 Task: Notify me of failed workflows on repositories set up with GitHub Actions.
Action: Mouse moved to (1206, 111)
Screenshot: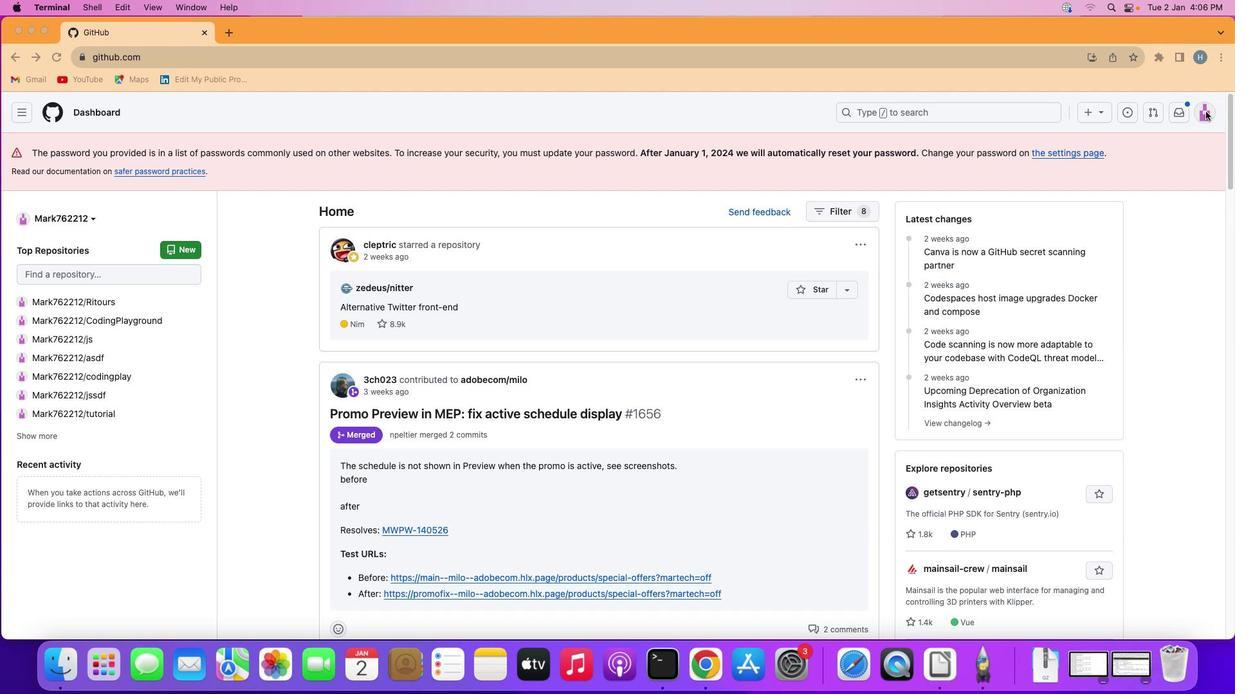 
Action: Mouse pressed left at (1206, 111)
Screenshot: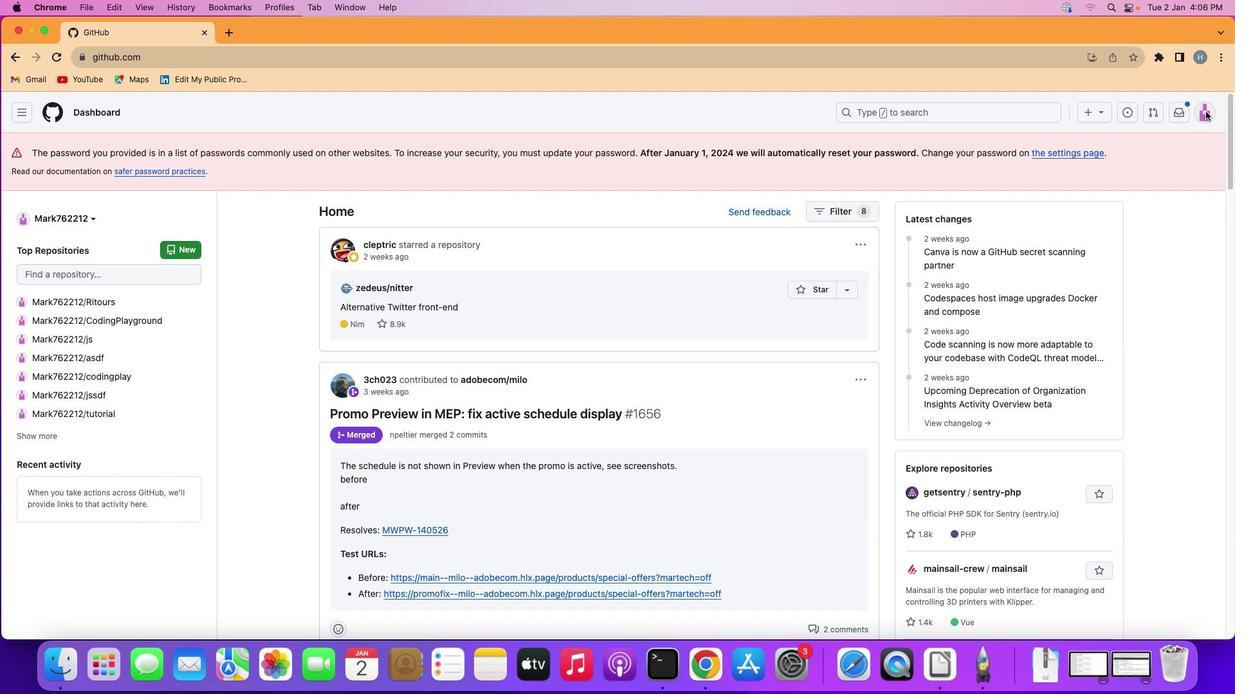 
Action: Mouse moved to (1205, 111)
Screenshot: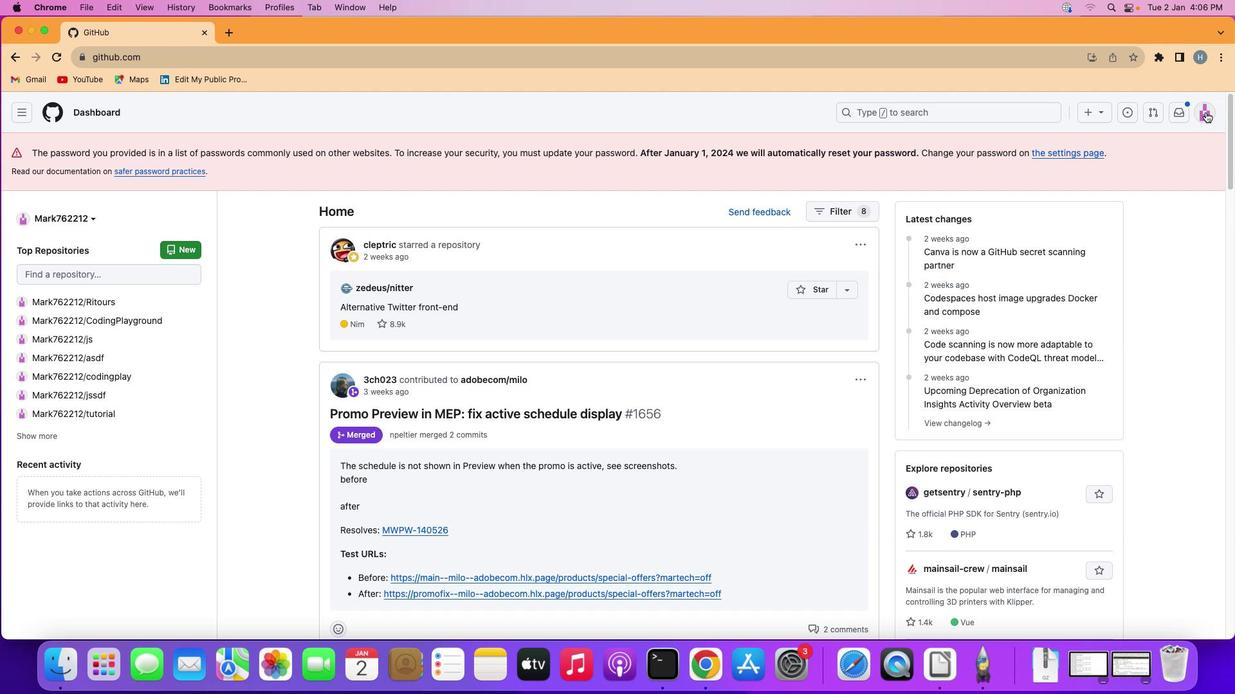 
Action: Mouse pressed left at (1205, 111)
Screenshot: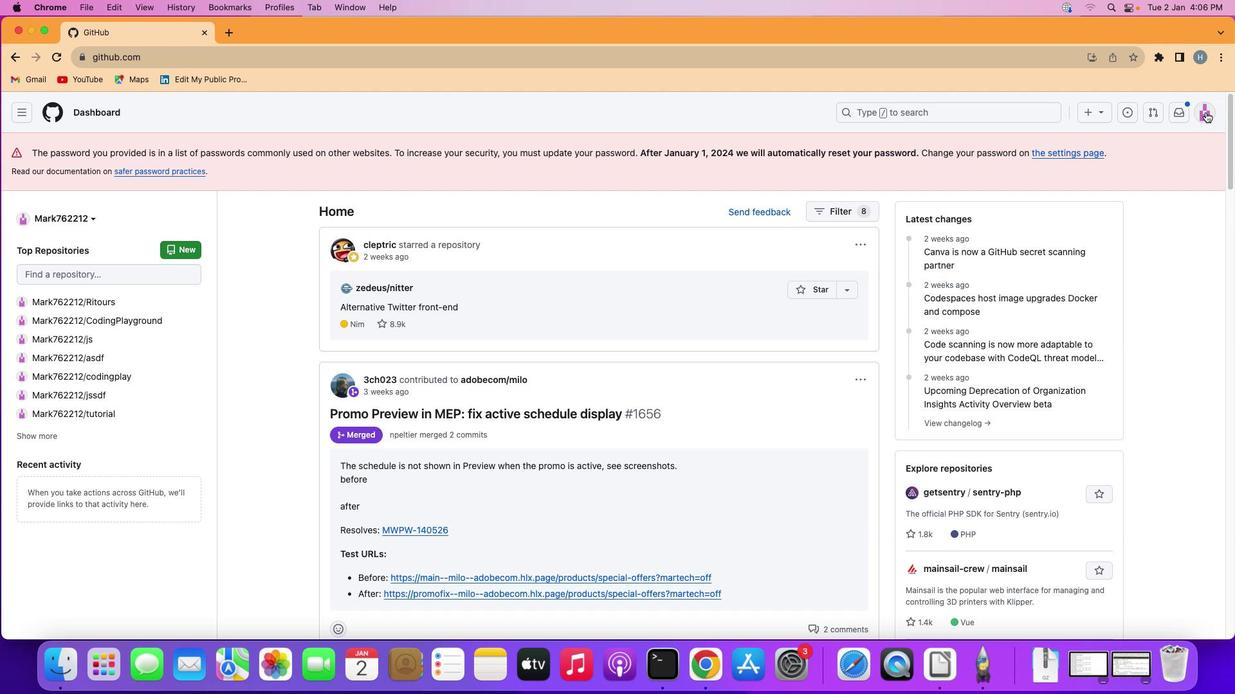 
Action: Mouse moved to (1095, 465)
Screenshot: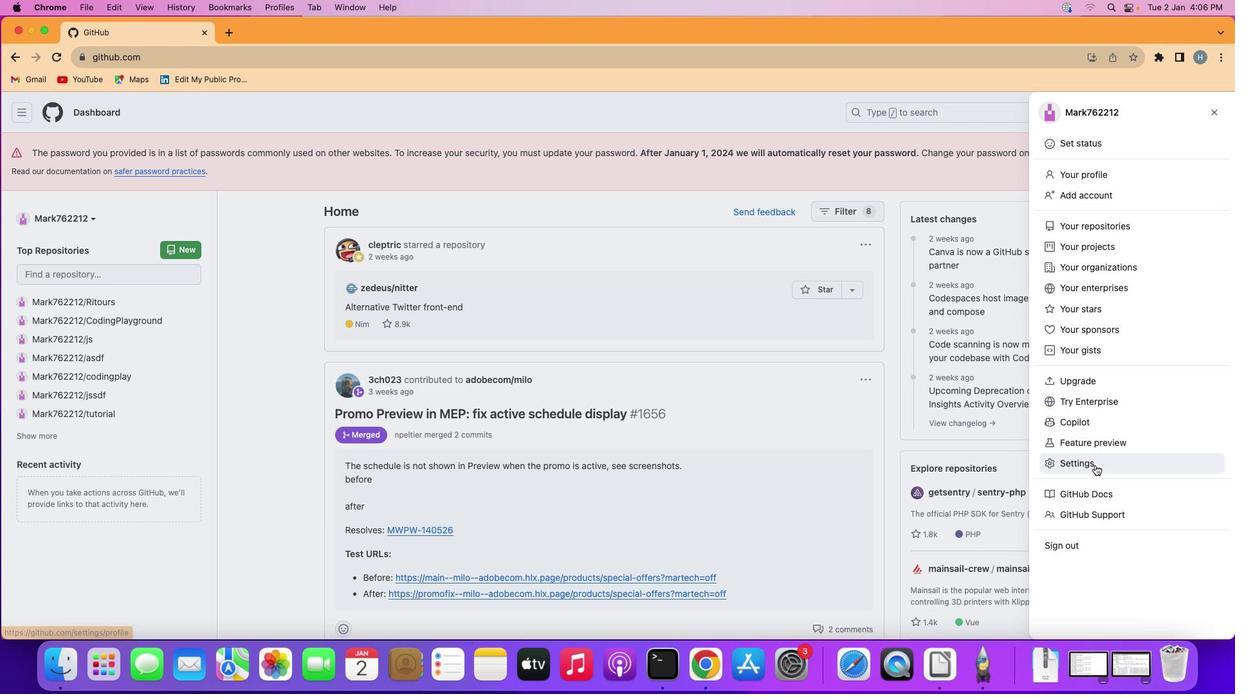 
Action: Mouse pressed left at (1095, 465)
Screenshot: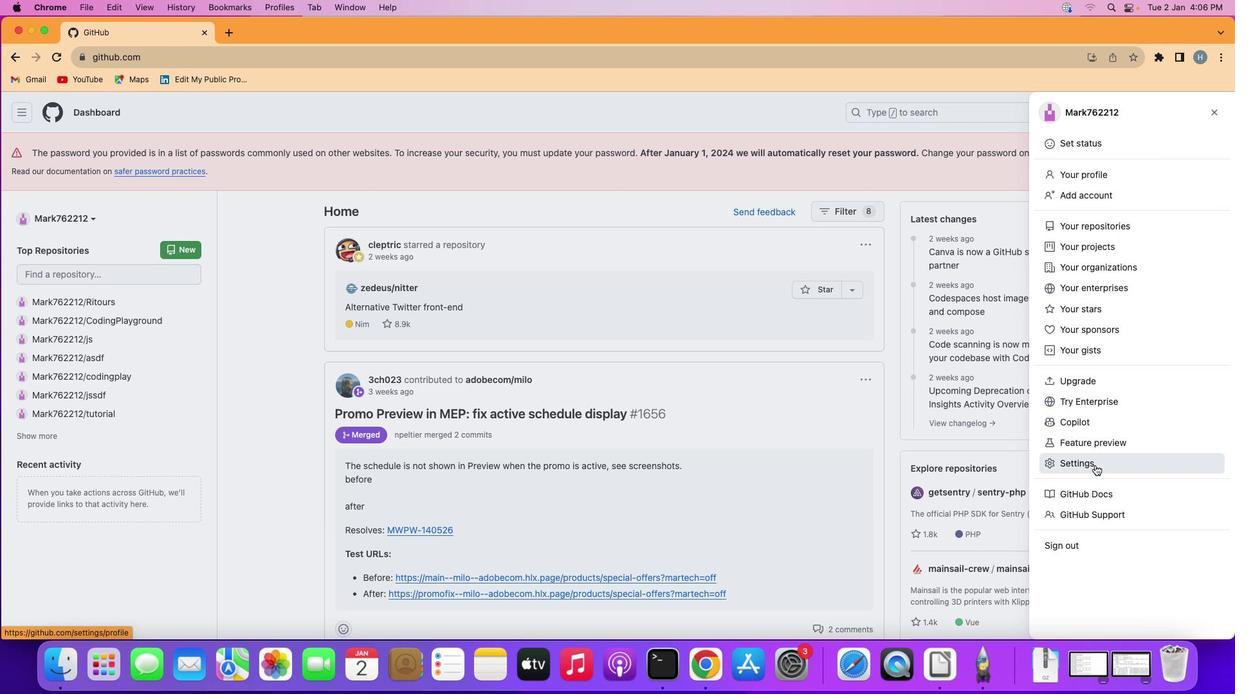 
Action: Mouse moved to (329, 350)
Screenshot: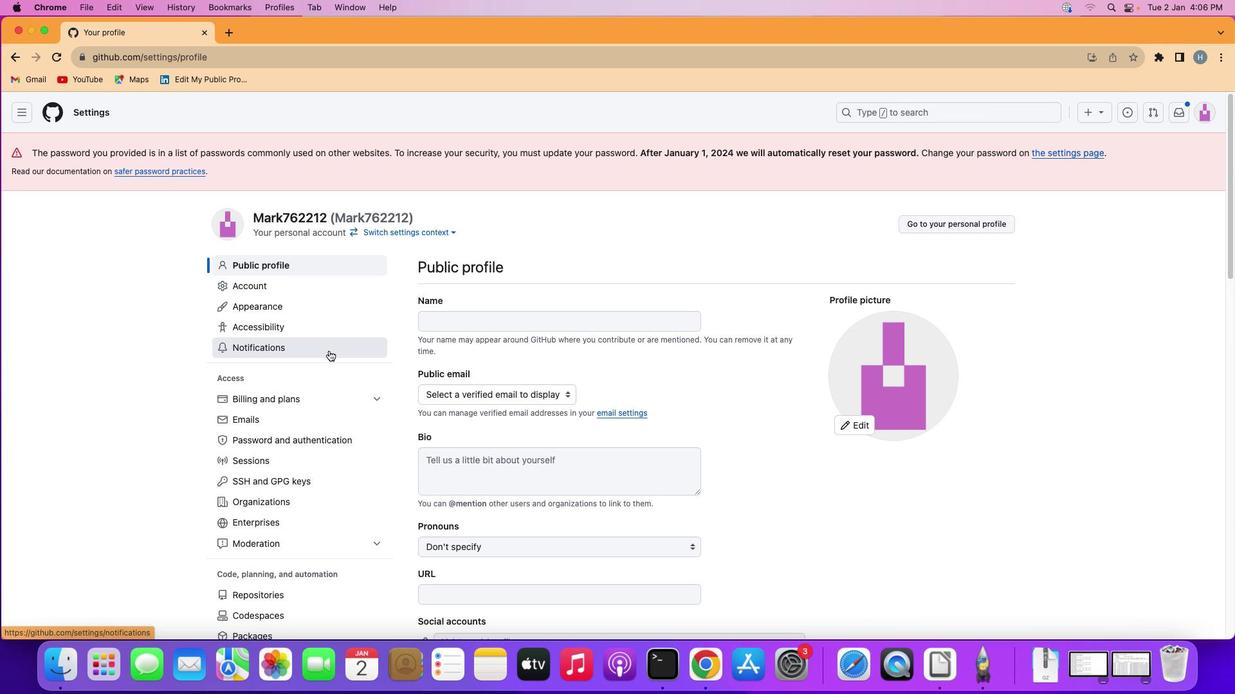 
Action: Mouse pressed left at (329, 350)
Screenshot: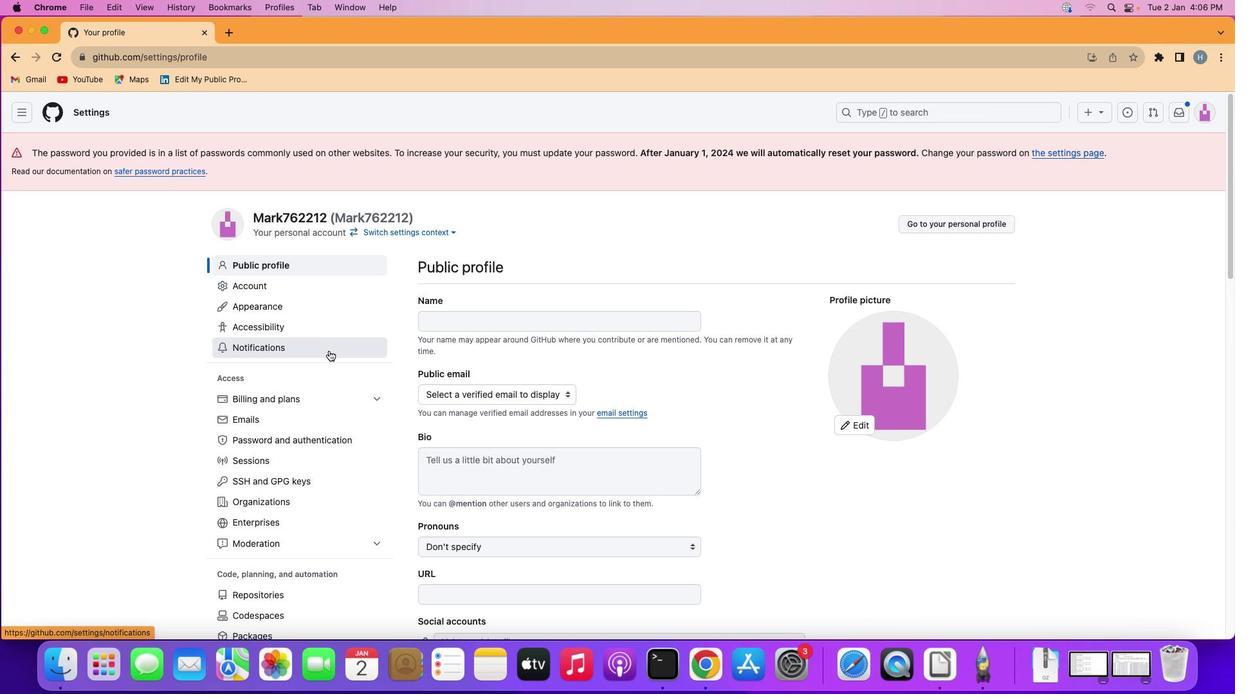 
Action: Mouse moved to (559, 432)
Screenshot: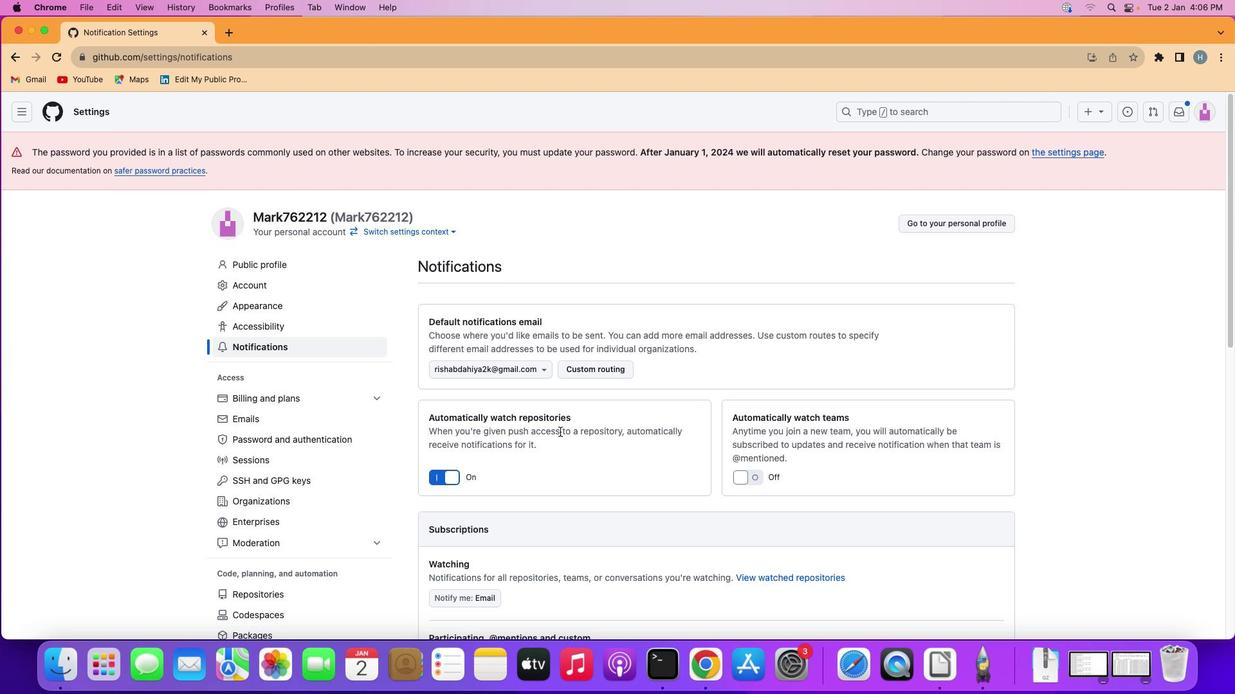 
Action: Mouse scrolled (559, 432) with delta (0, 0)
Screenshot: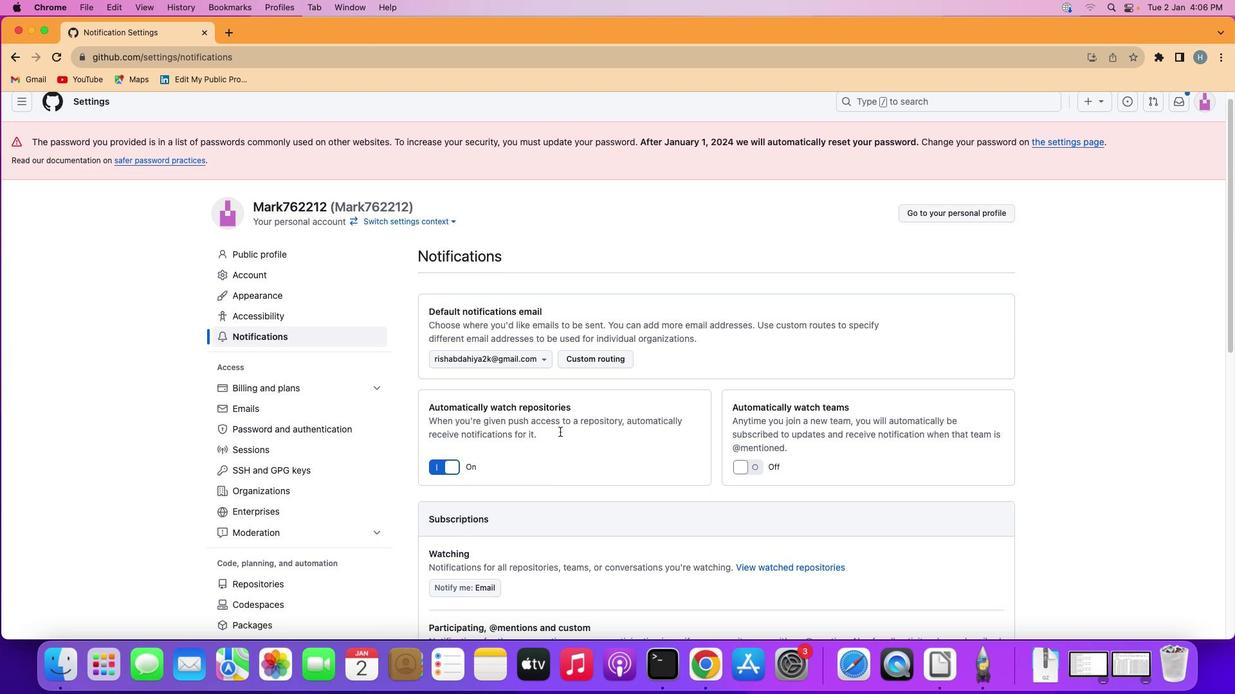 
Action: Mouse moved to (560, 432)
Screenshot: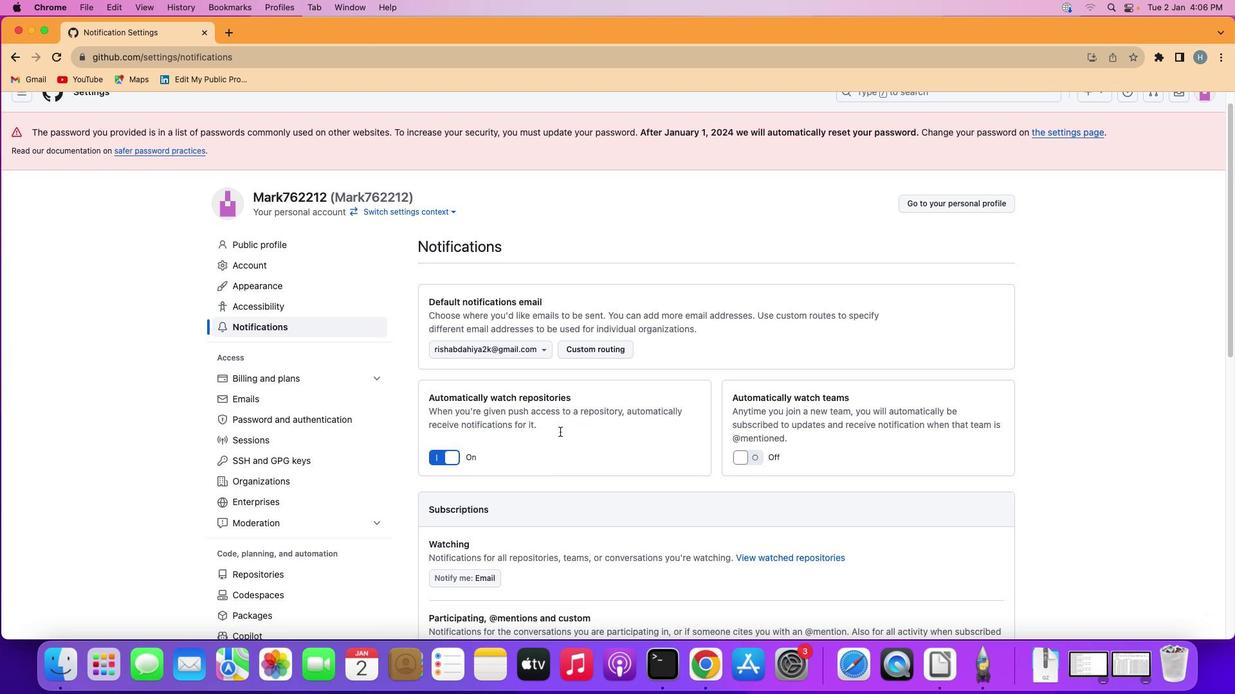 
Action: Mouse scrolled (560, 432) with delta (0, 0)
Screenshot: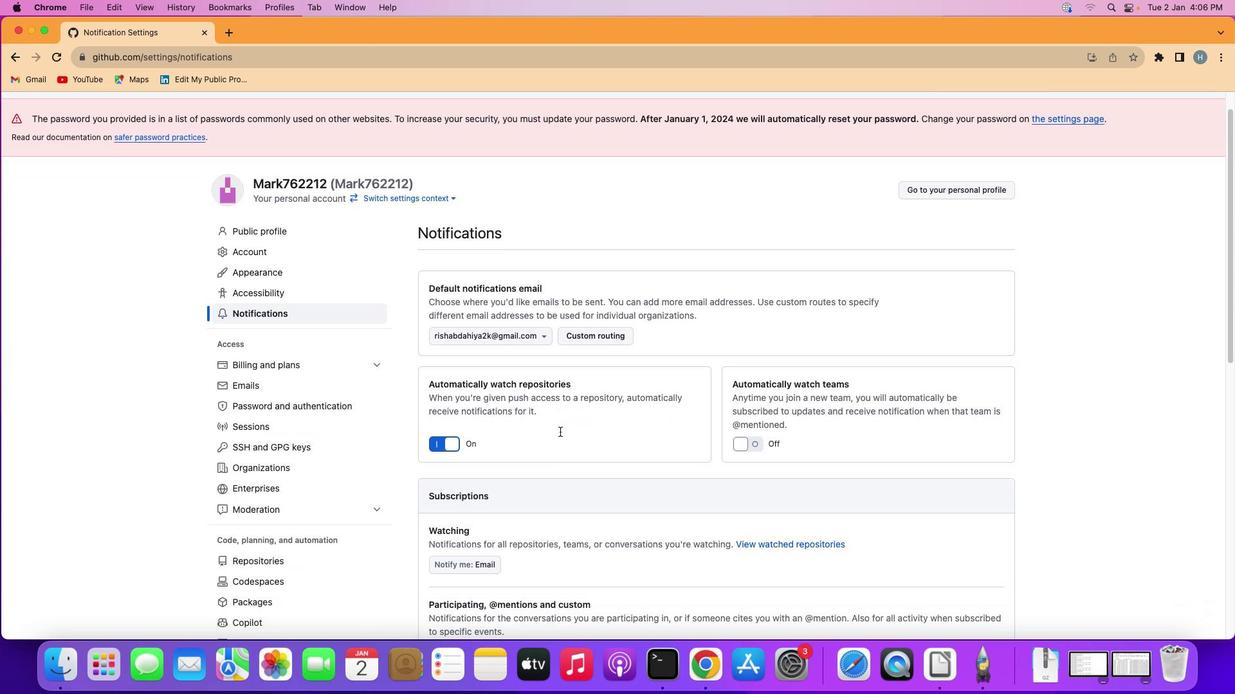 
Action: Mouse scrolled (560, 432) with delta (0, 0)
Screenshot: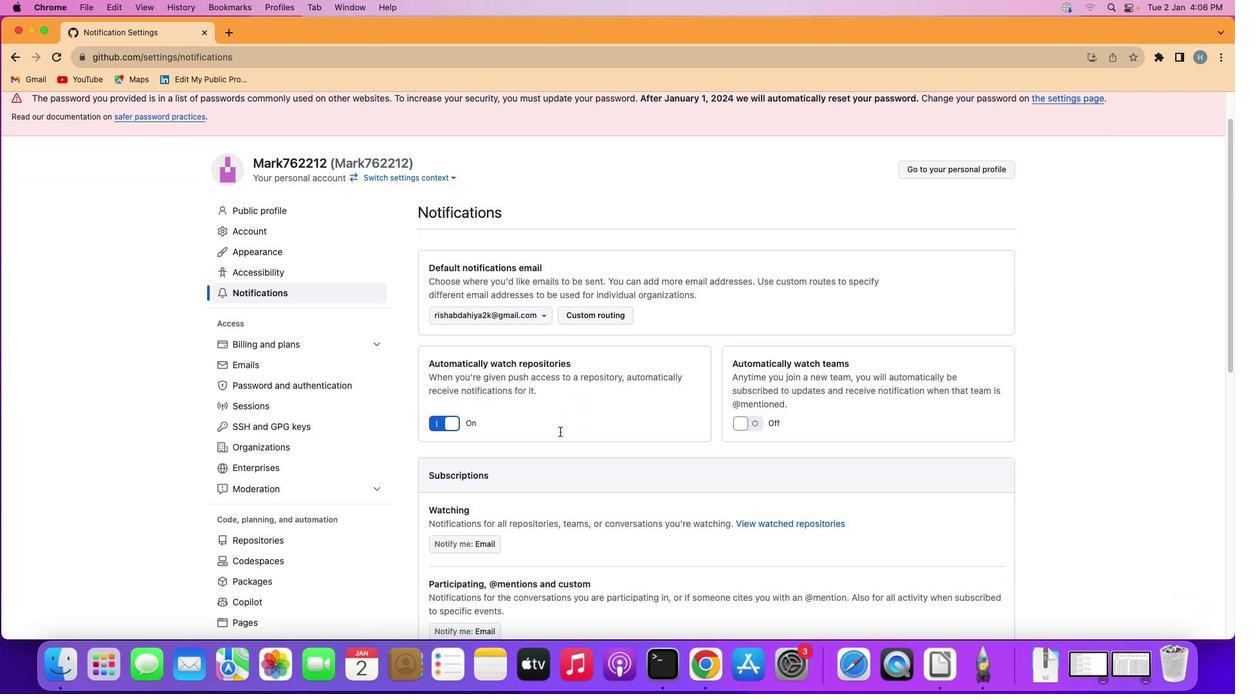 
Action: Mouse scrolled (560, 432) with delta (0, 0)
Screenshot: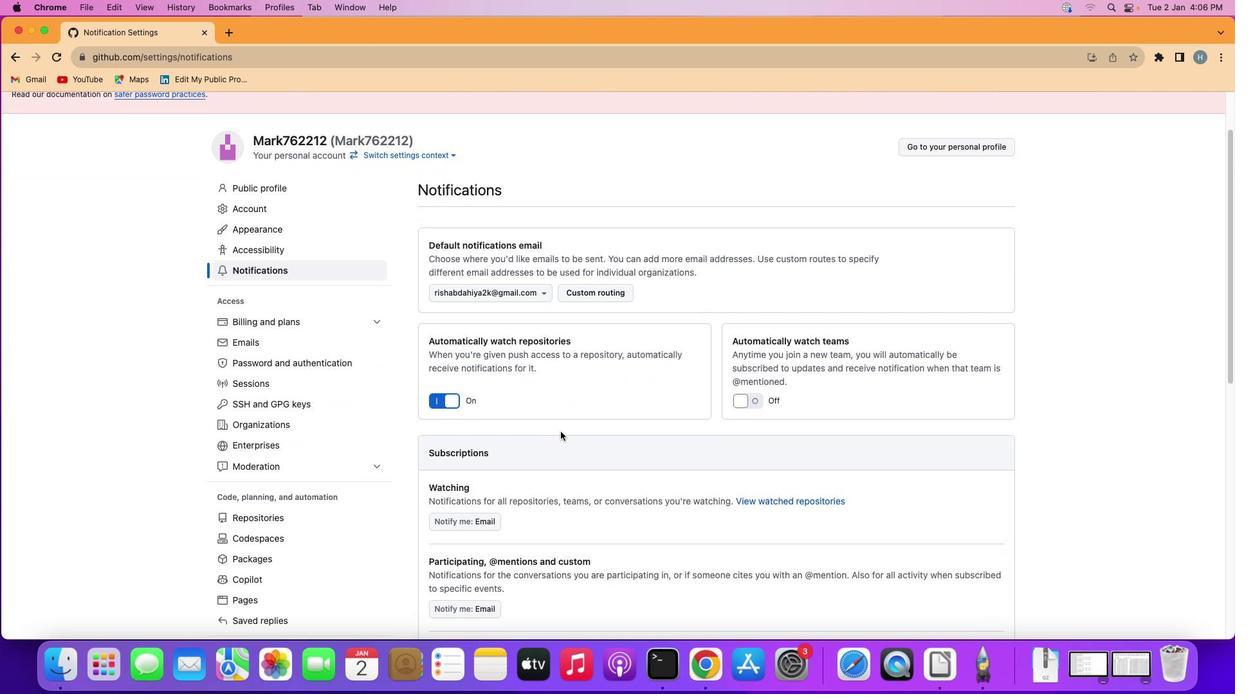 
Action: Mouse scrolled (560, 432) with delta (0, 0)
Screenshot: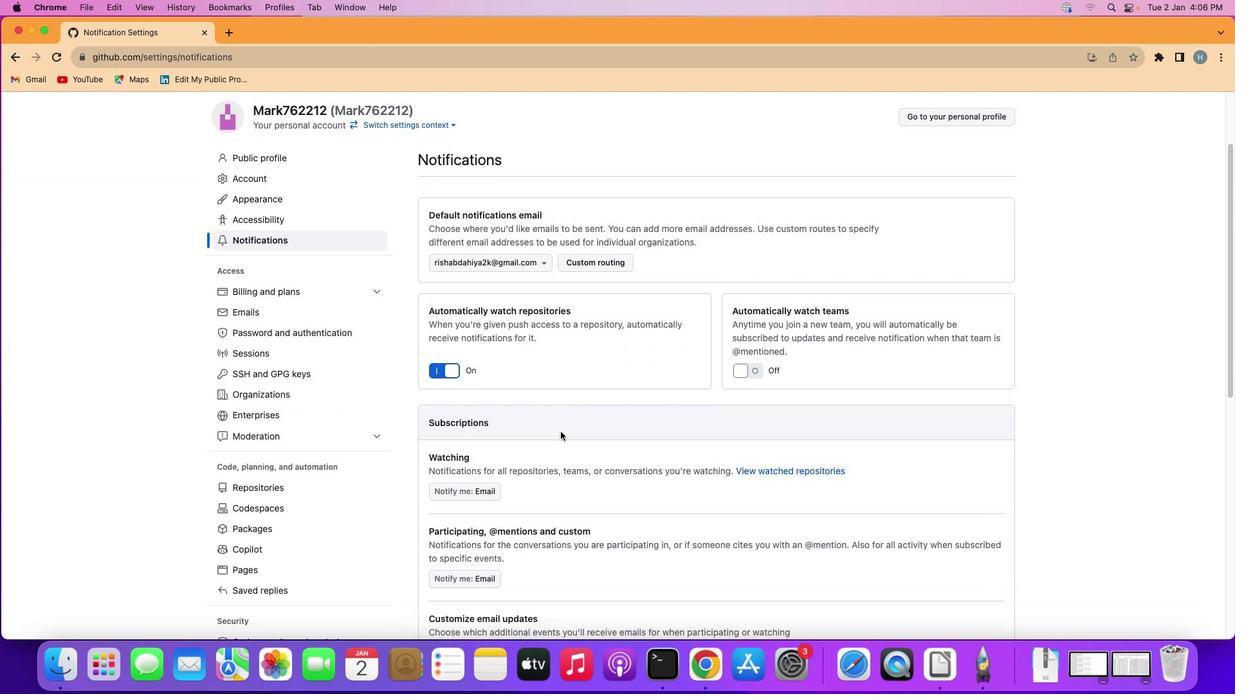 
Action: Mouse moved to (560, 432)
Screenshot: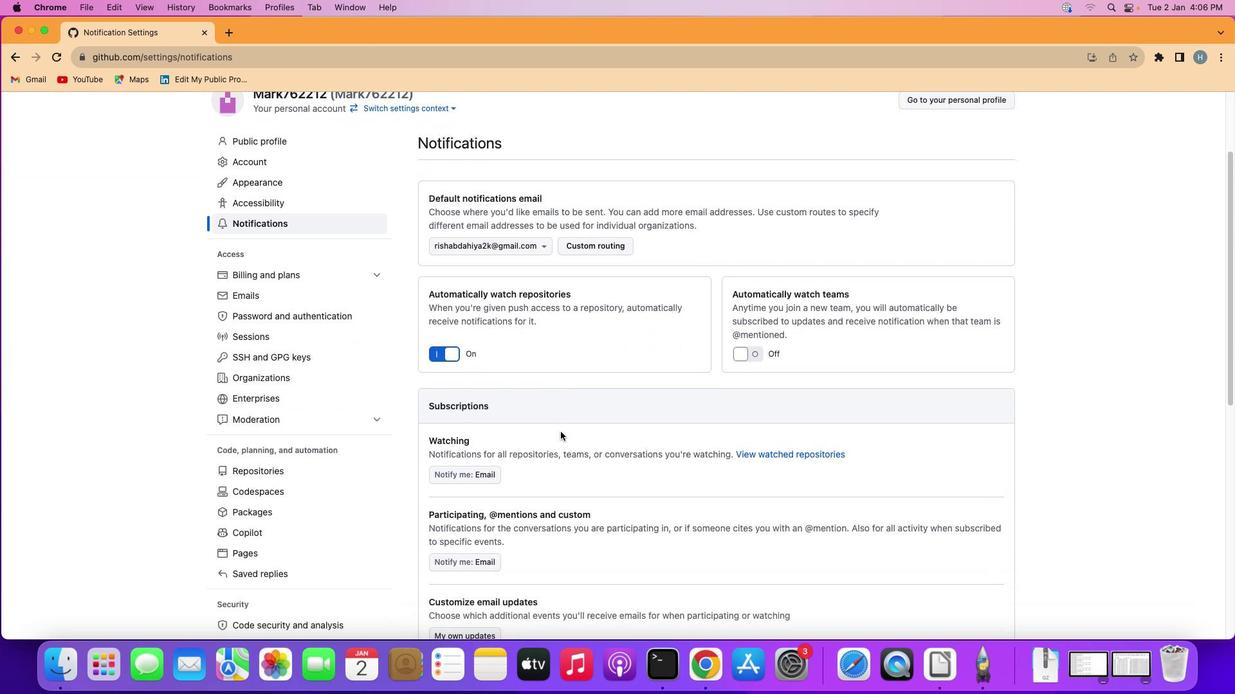 
Action: Mouse scrolled (560, 432) with delta (0, -1)
Screenshot: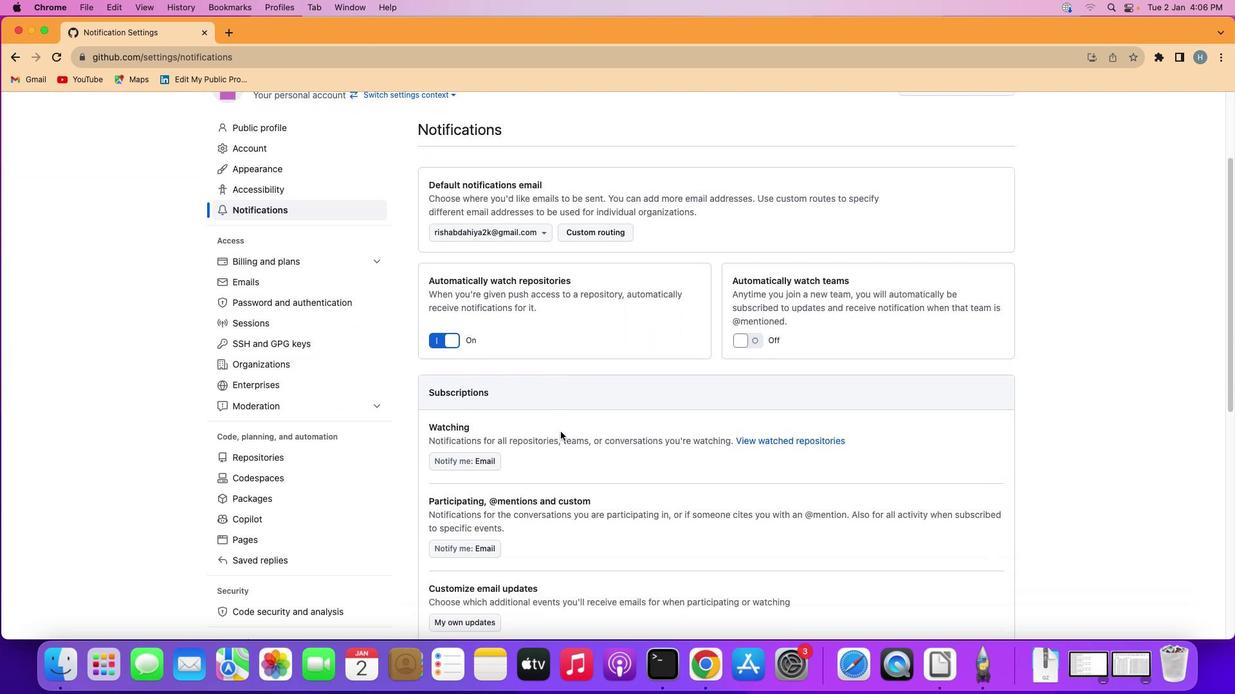 
Action: Mouse scrolled (560, 432) with delta (0, 0)
Screenshot: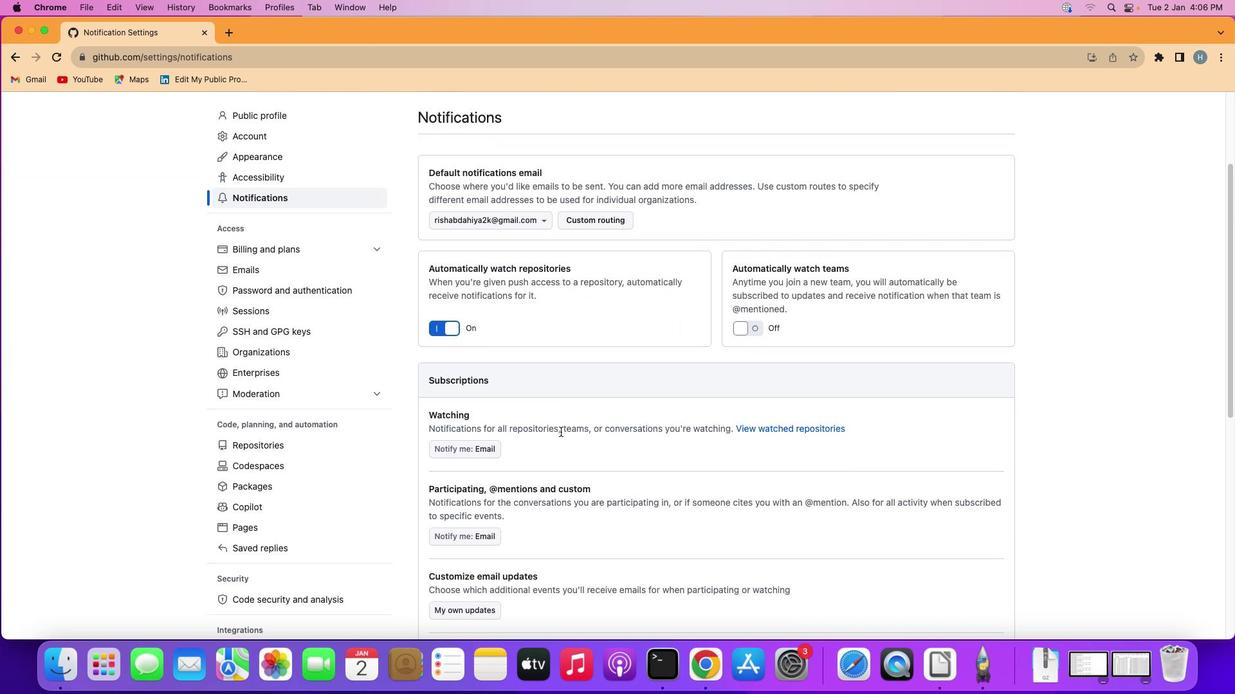 
Action: Mouse scrolled (560, 432) with delta (0, 0)
Screenshot: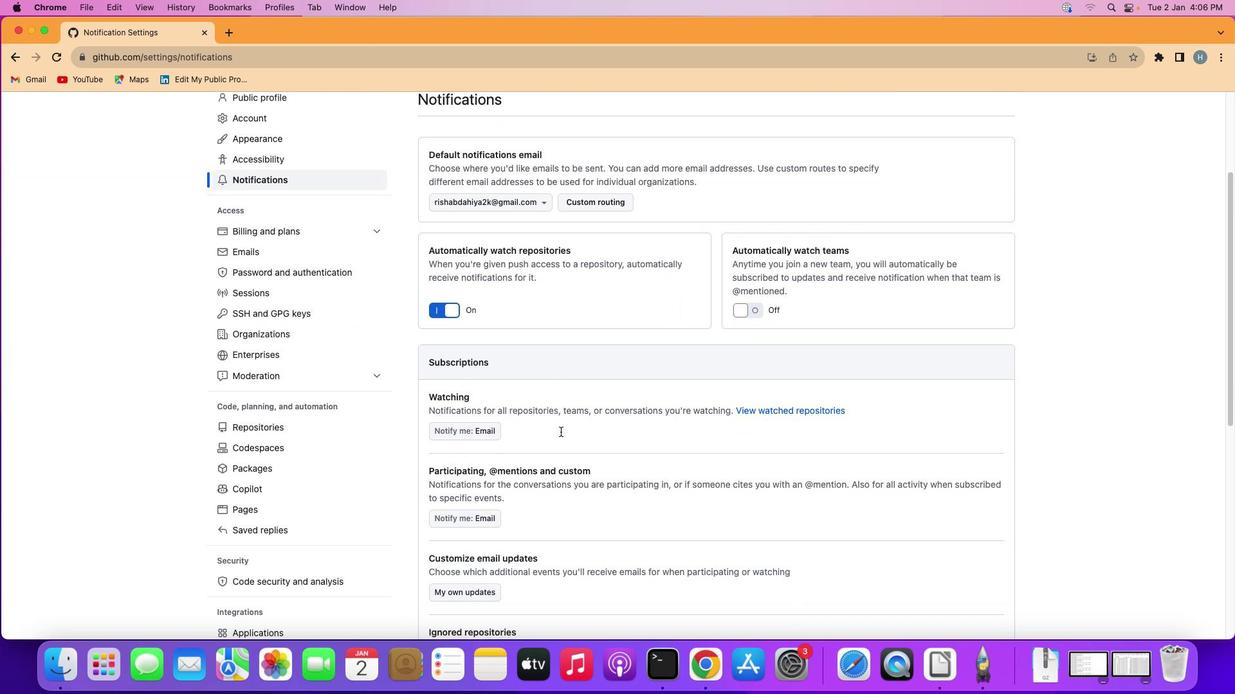 
Action: Mouse moved to (560, 431)
Screenshot: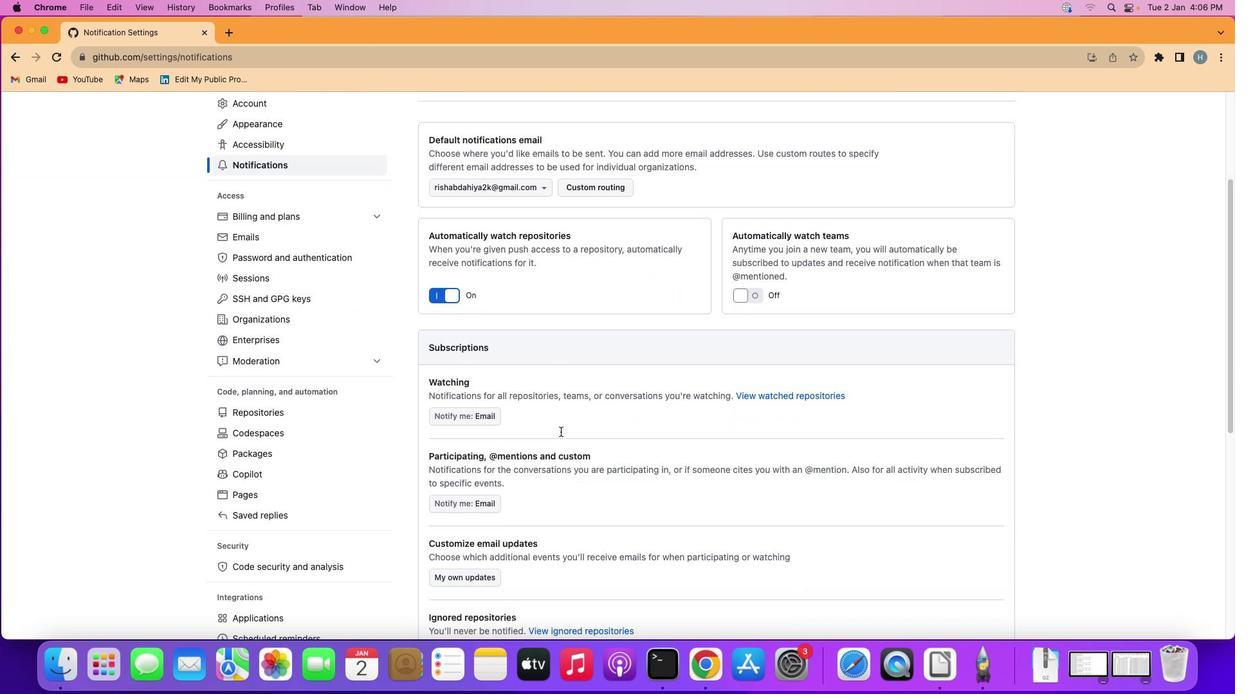 
Action: Mouse scrolled (560, 431) with delta (0, 0)
Screenshot: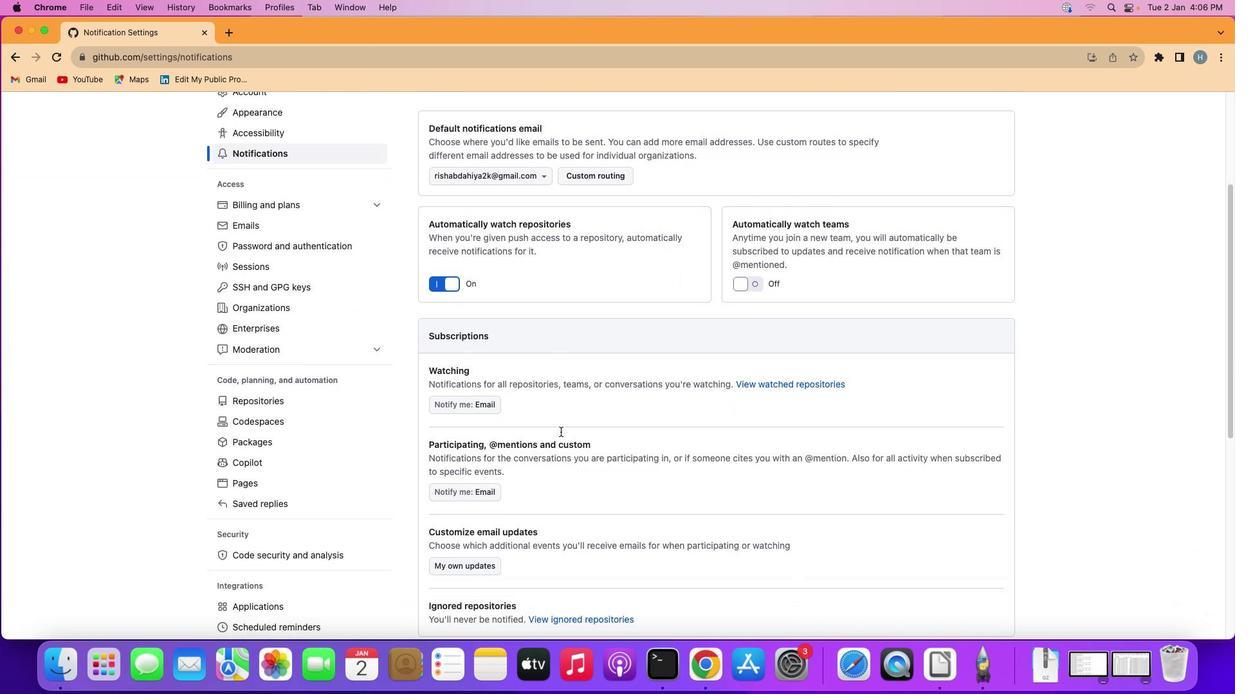 
Action: Mouse moved to (560, 431)
Screenshot: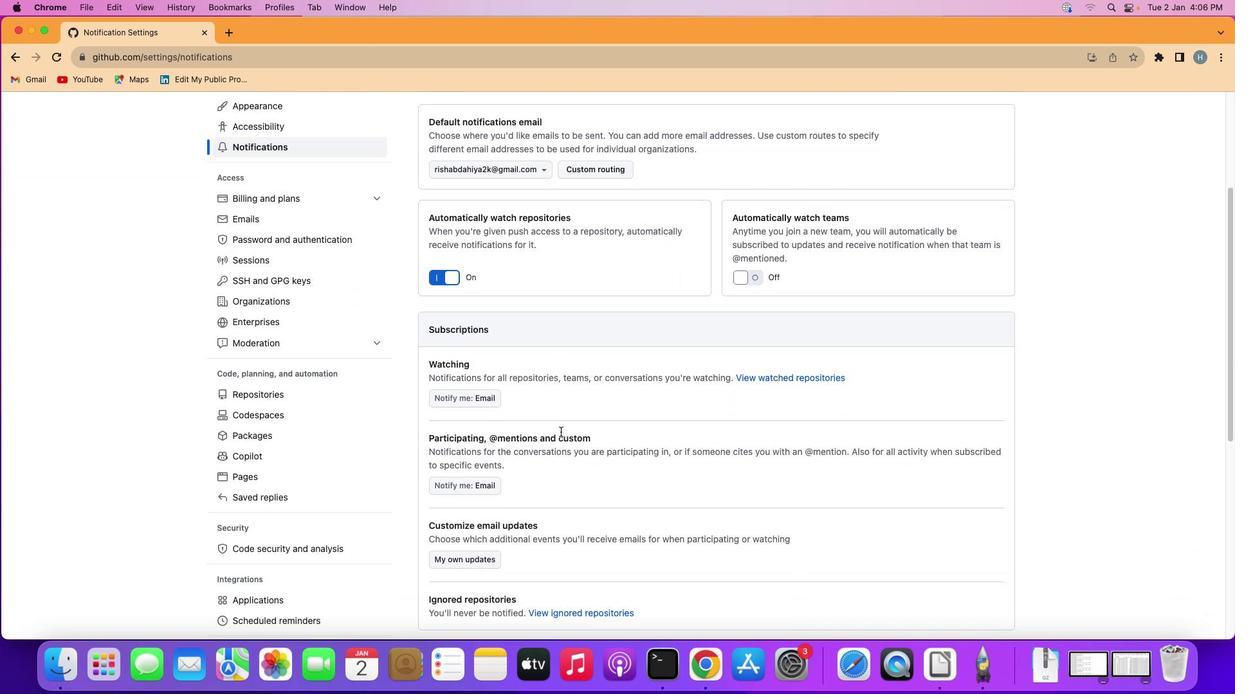
Action: Mouse scrolled (560, 431) with delta (0, 0)
Screenshot: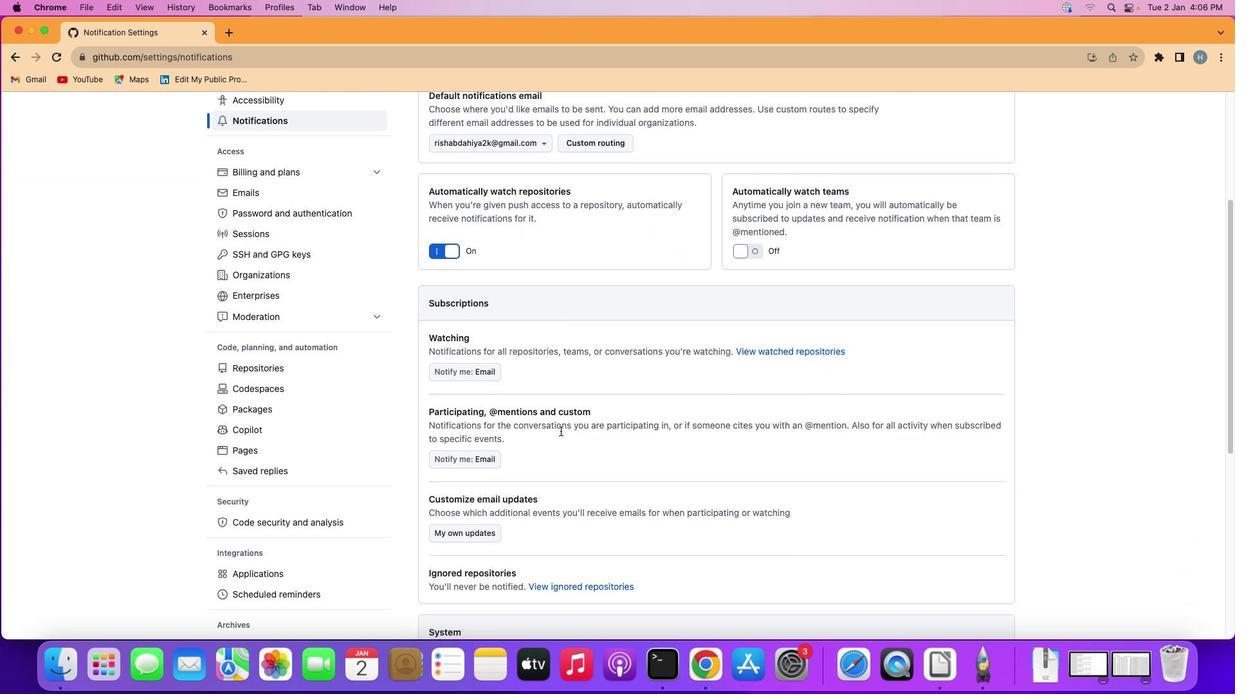 
Action: Mouse scrolled (560, 431) with delta (0, 0)
Screenshot: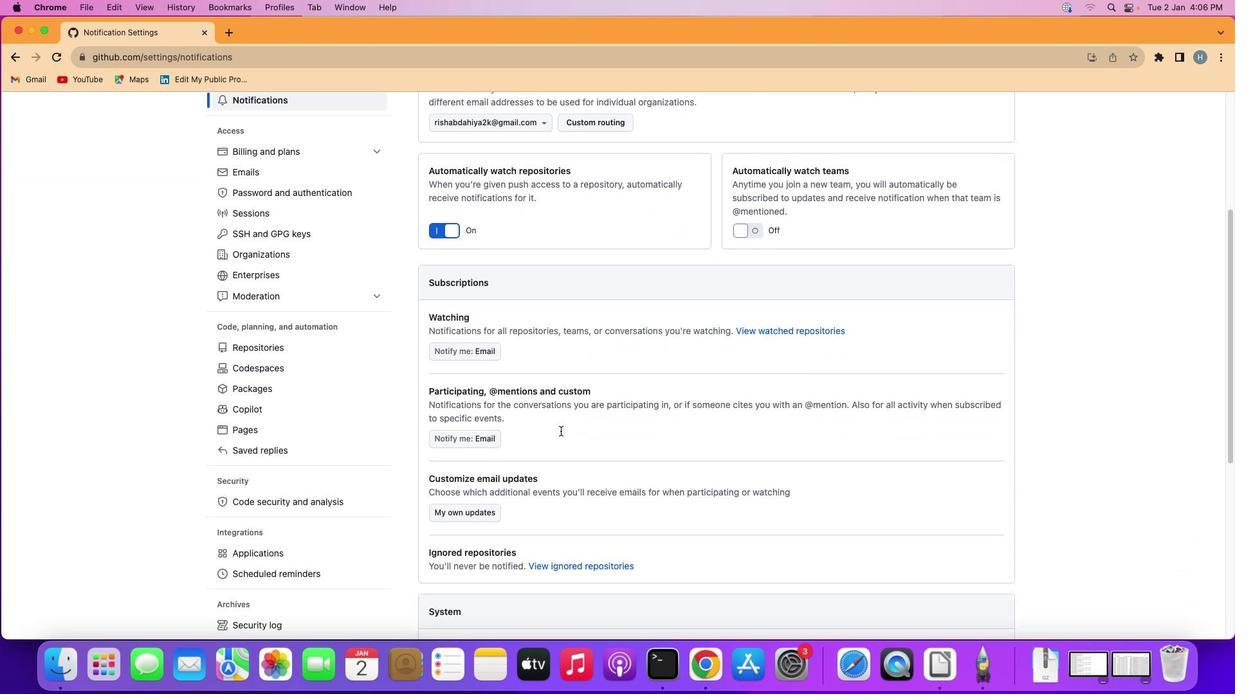 
Action: Mouse moved to (560, 431)
Screenshot: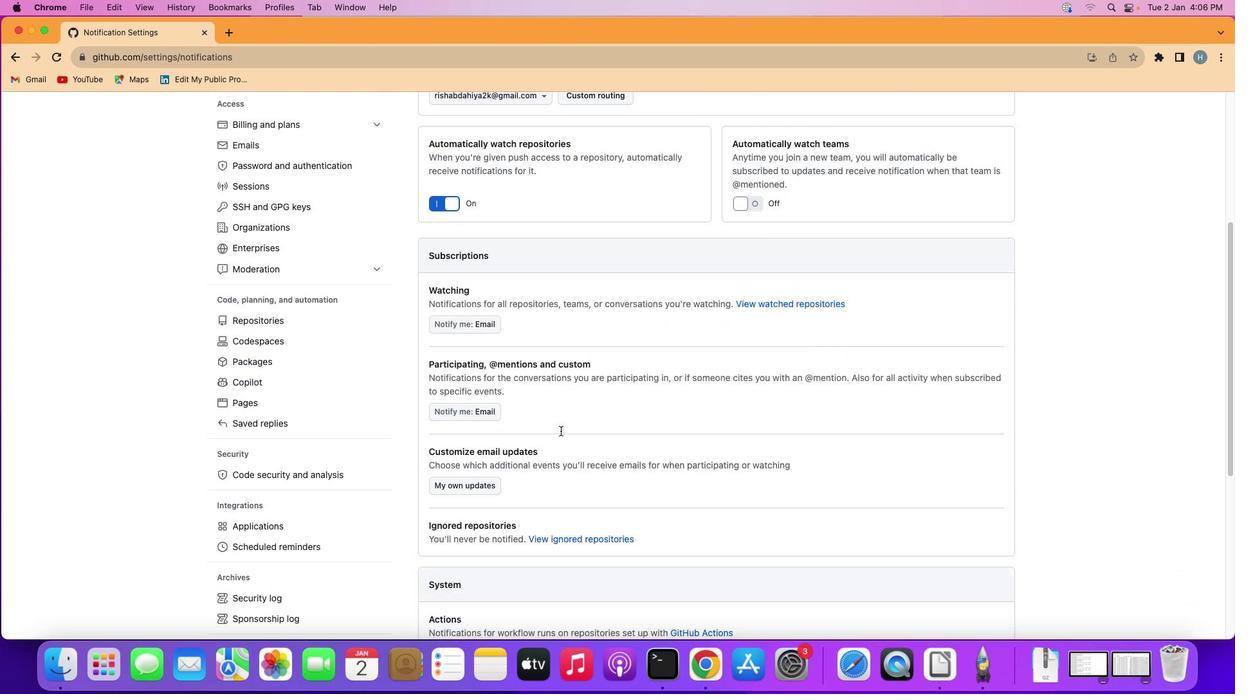 
Action: Mouse scrolled (560, 431) with delta (0, -1)
Screenshot: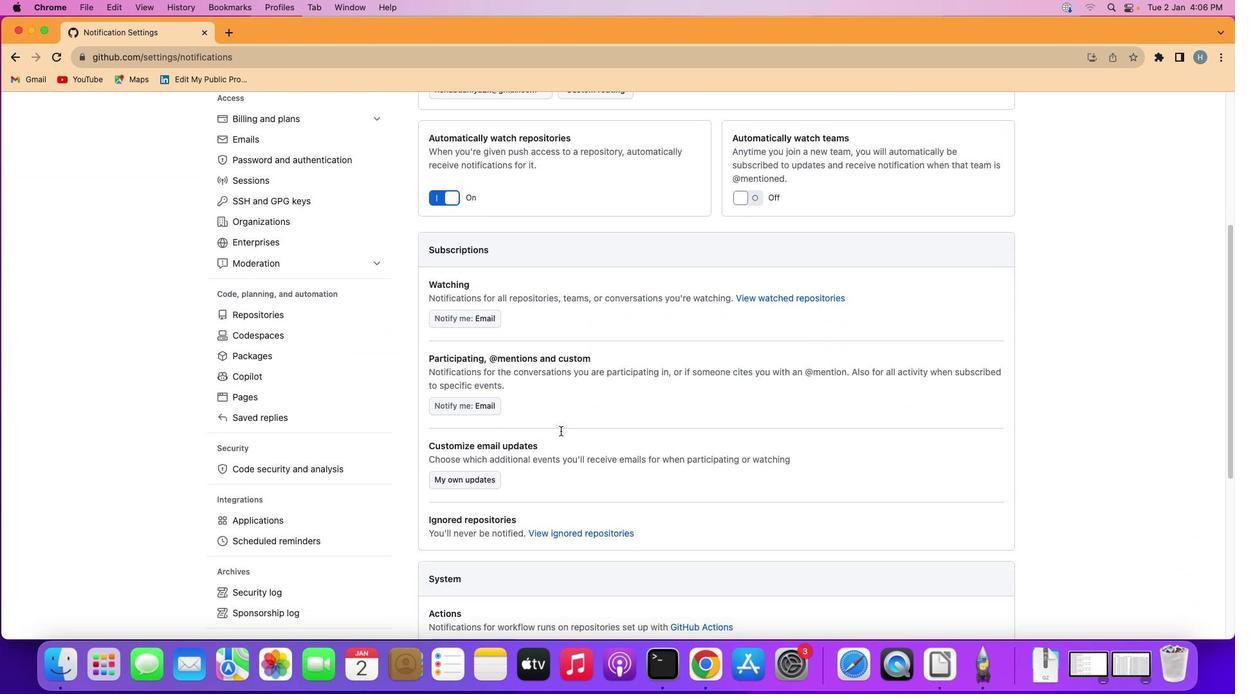 
Action: Mouse scrolled (560, 431) with delta (0, 0)
Screenshot: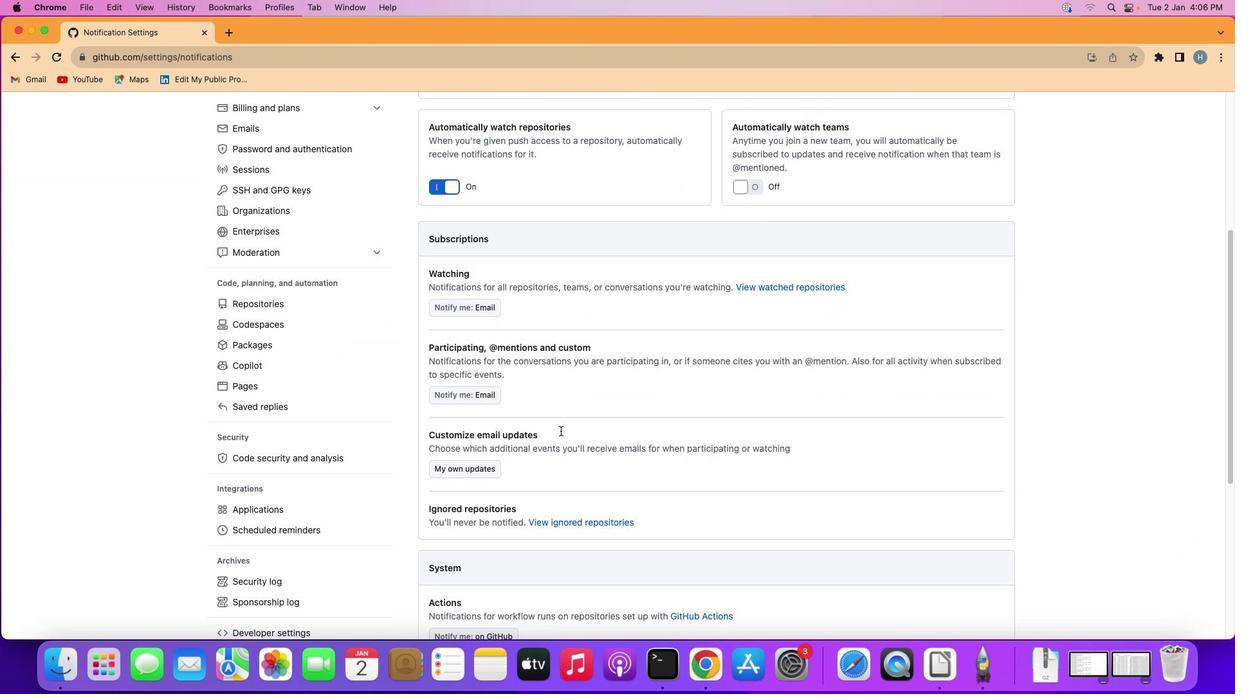 
Action: Mouse scrolled (560, 431) with delta (0, 0)
Screenshot: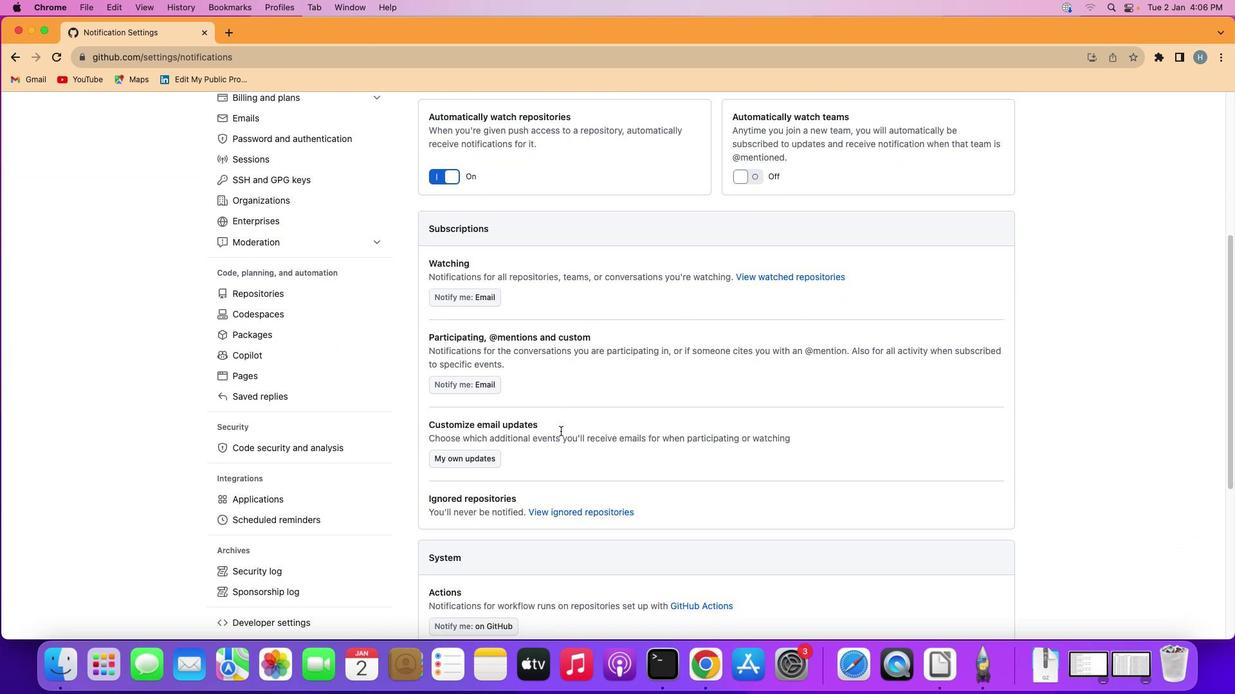 
Action: Mouse scrolled (560, 431) with delta (0, 0)
Screenshot: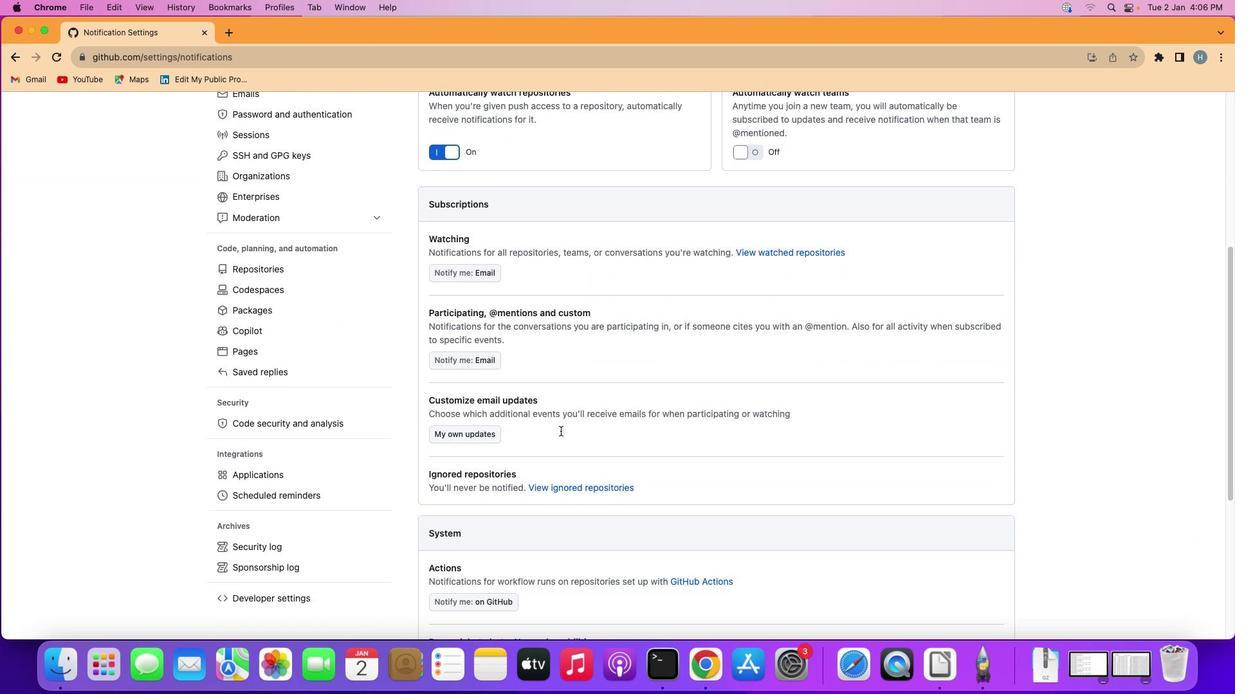 
Action: Mouse moved to (560, 431)
Screenshot: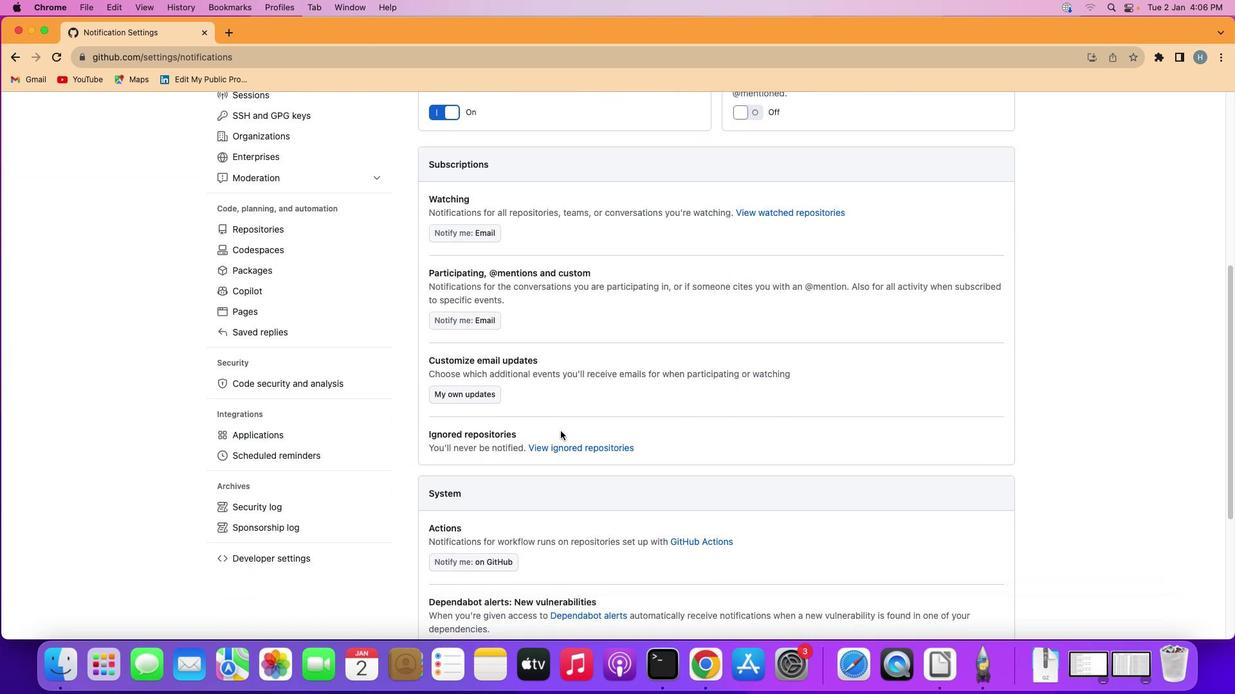 
Action: Mouse scrolled (560, 431) with delta (0, 0)
Screenshot: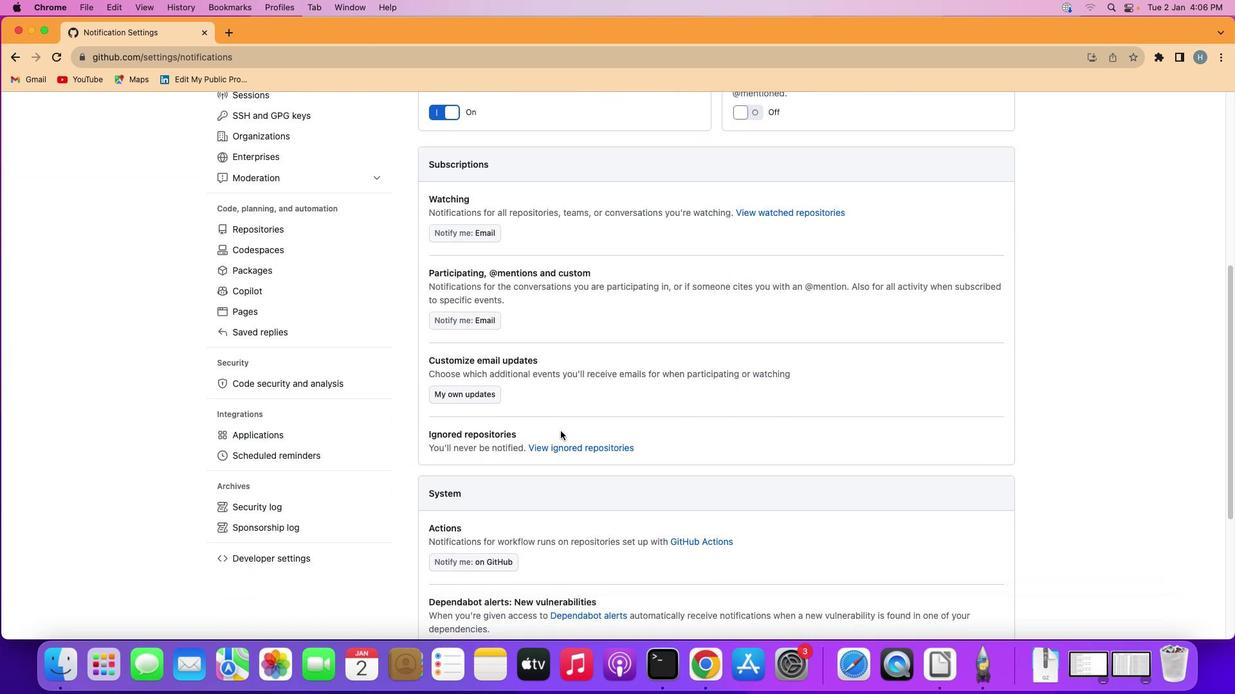 
Action: Mouse scrolled (560, 431) with delta (0, 0)
Screenshot: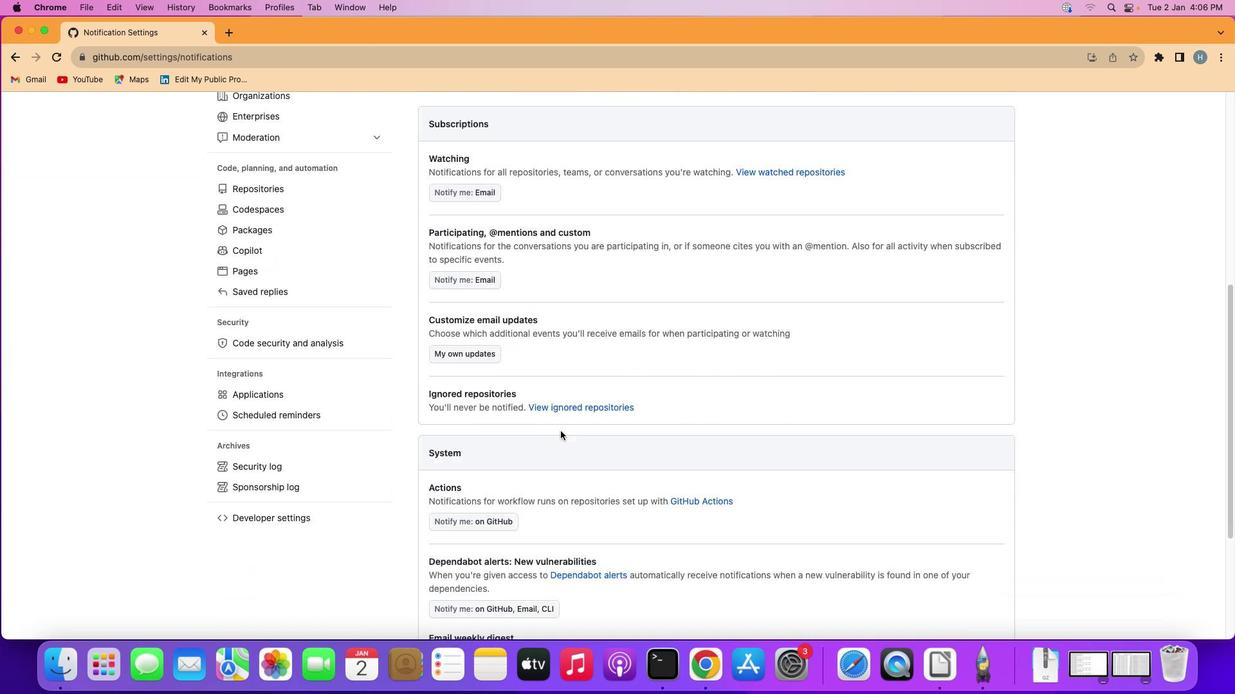 
Action: Mouse scrolled (560, 431) with delta (0, -1)
Screenshot: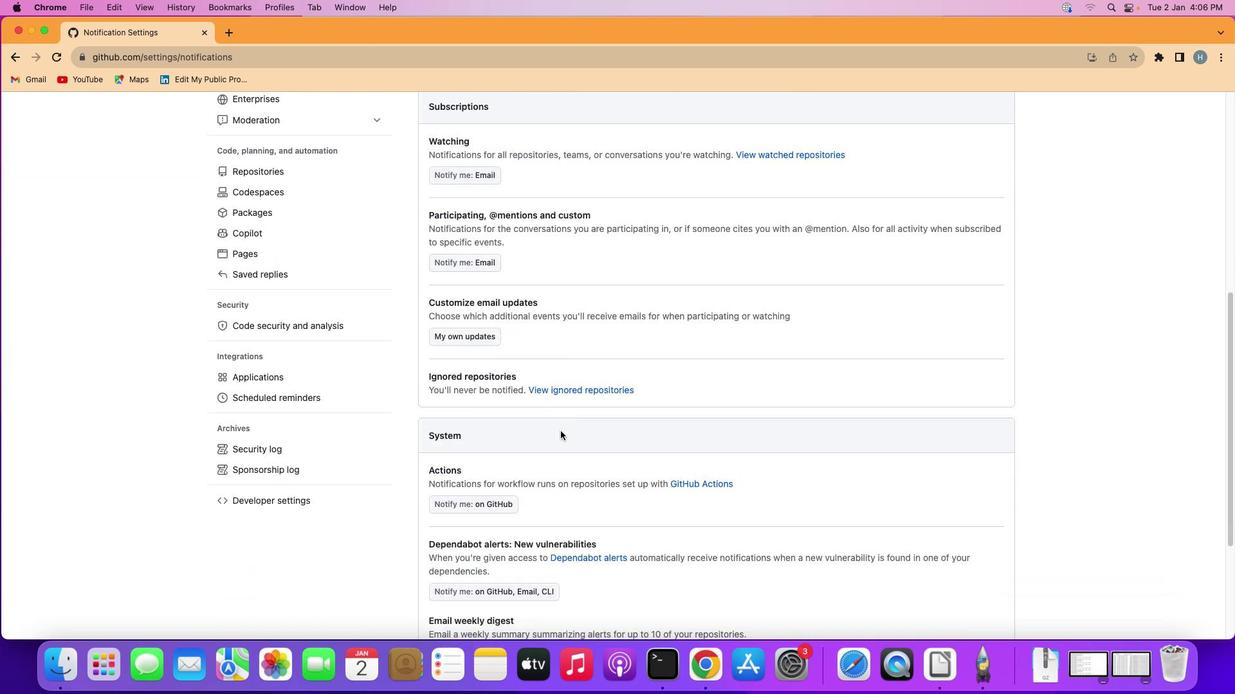 
Action: Mouse moved to (560, 431)
Screenshot: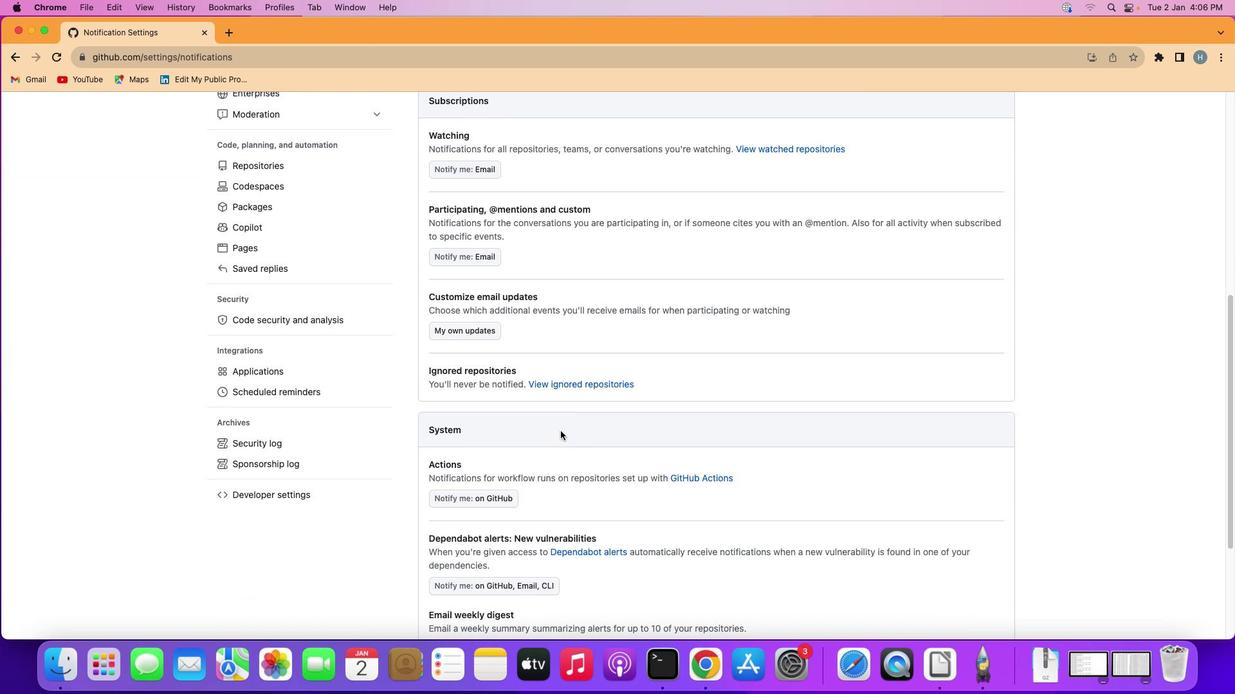 
Action: Mouse scrolled (560, 431) with delta (0, 0)
Screenshot: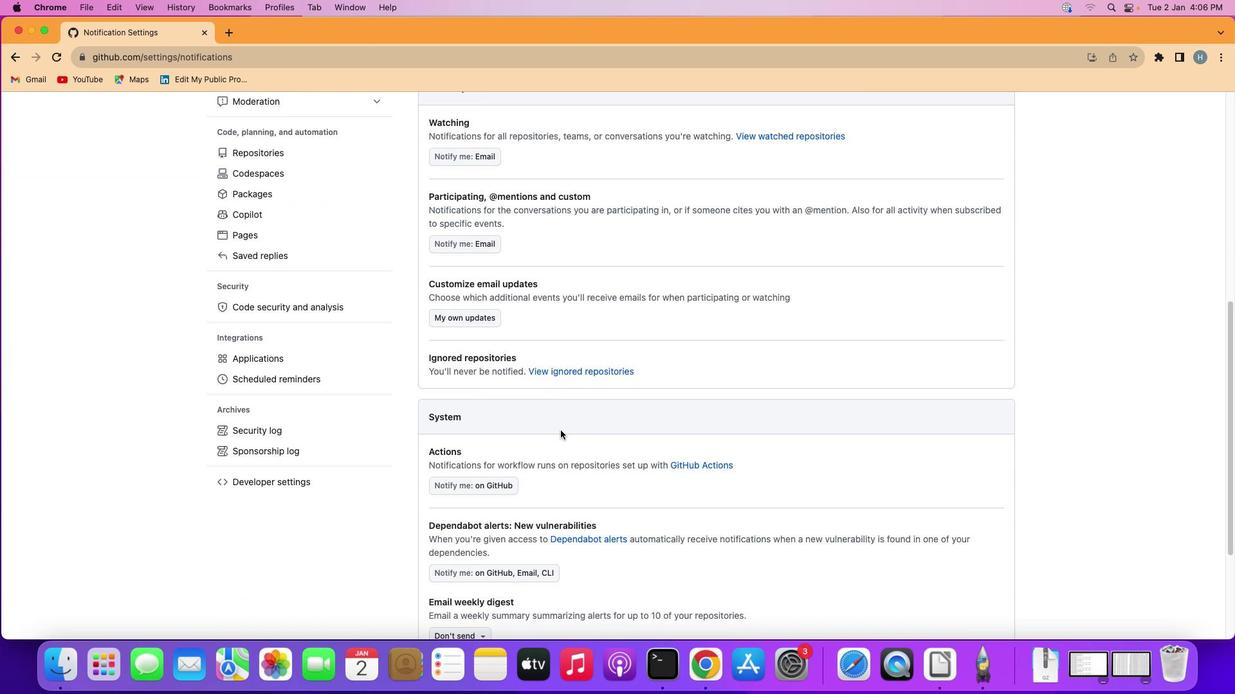 
Action: Mouse moved to (560, 431)
Screenshot: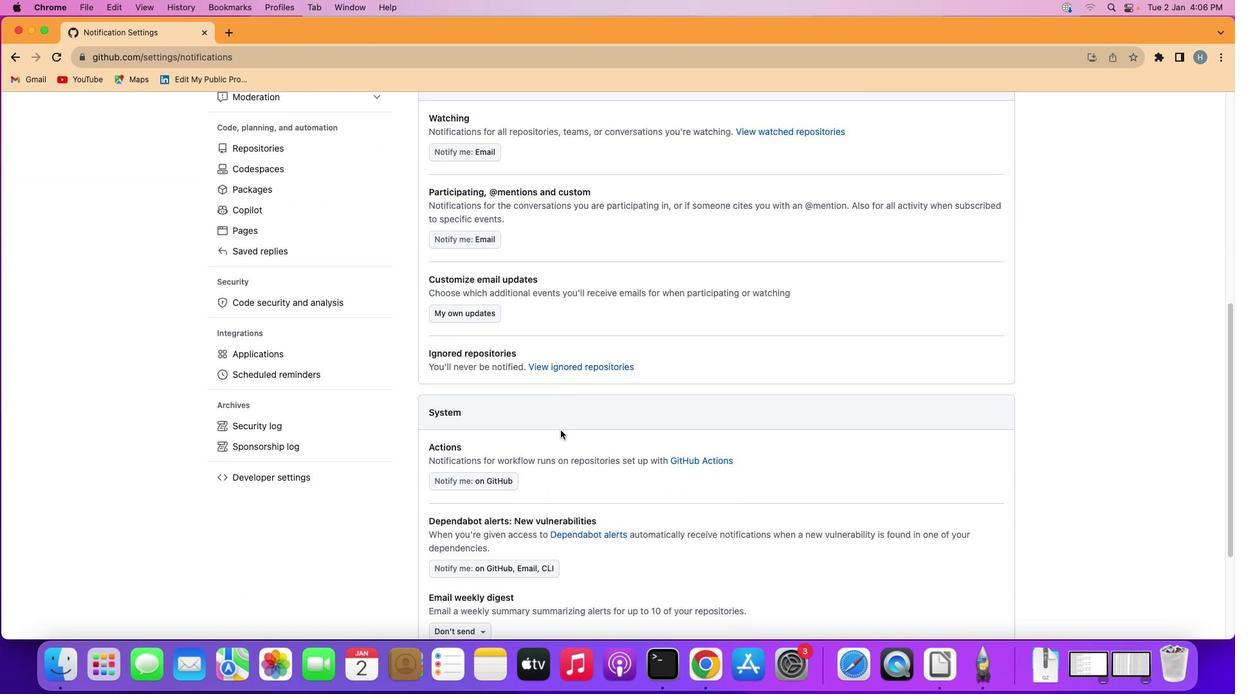 
Action: Mouse scrolled (560, 431) with delta (0, 0)
Screenshot: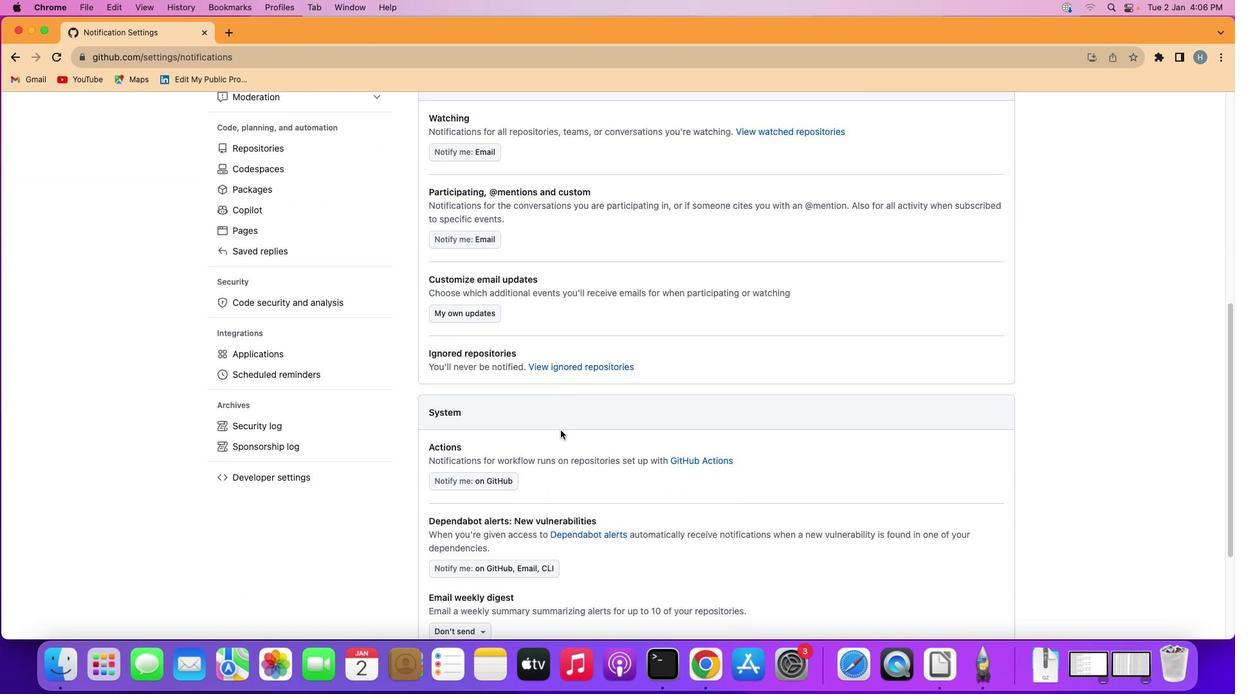 
Action: Mouse moved to (560, 431)
Screenshot: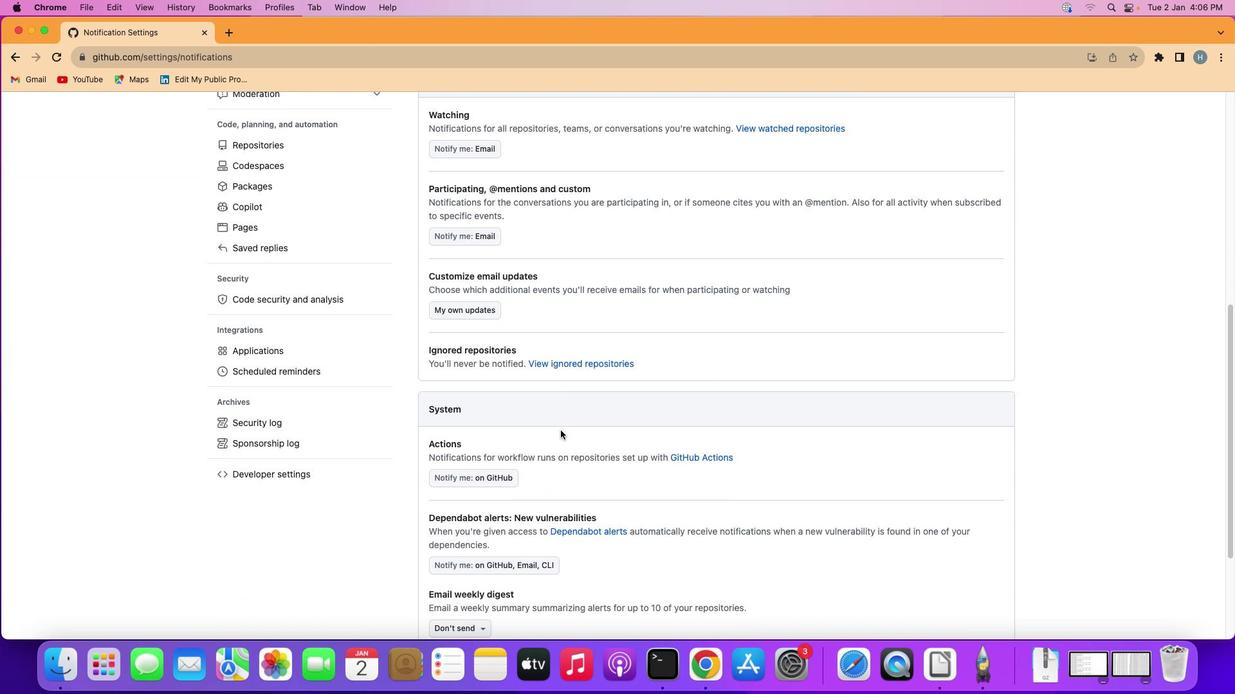 
Action: Mouse scrolled (560, 431) with delta (0, 0)
Screenshot: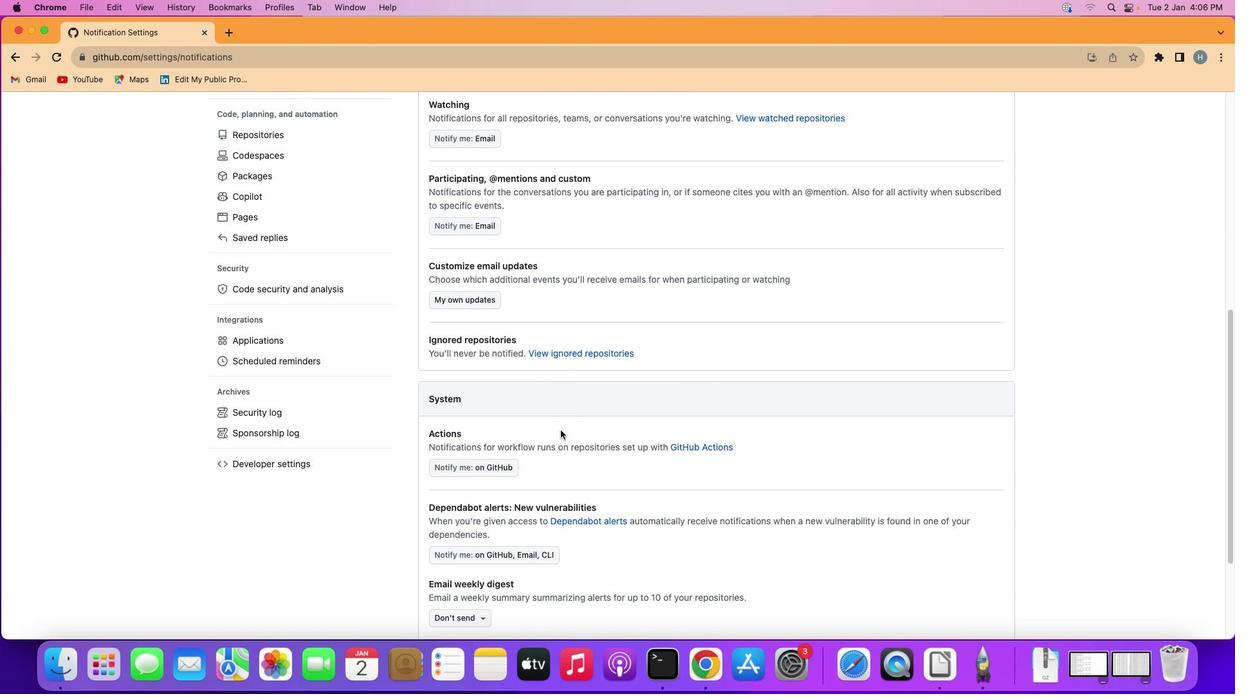 
Action: Mouse moved to (560, 430)
Screenshot: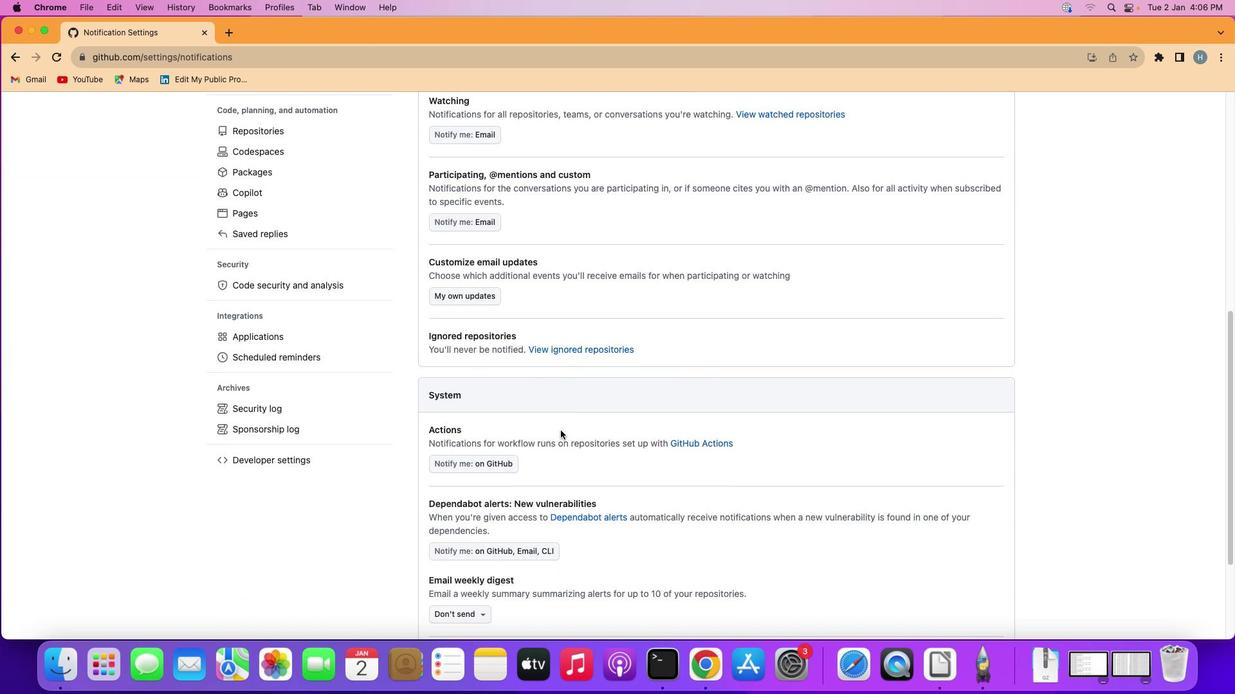 
Action: Mouse scrolled (560, 430) with delta (0, 0)
Screenshot: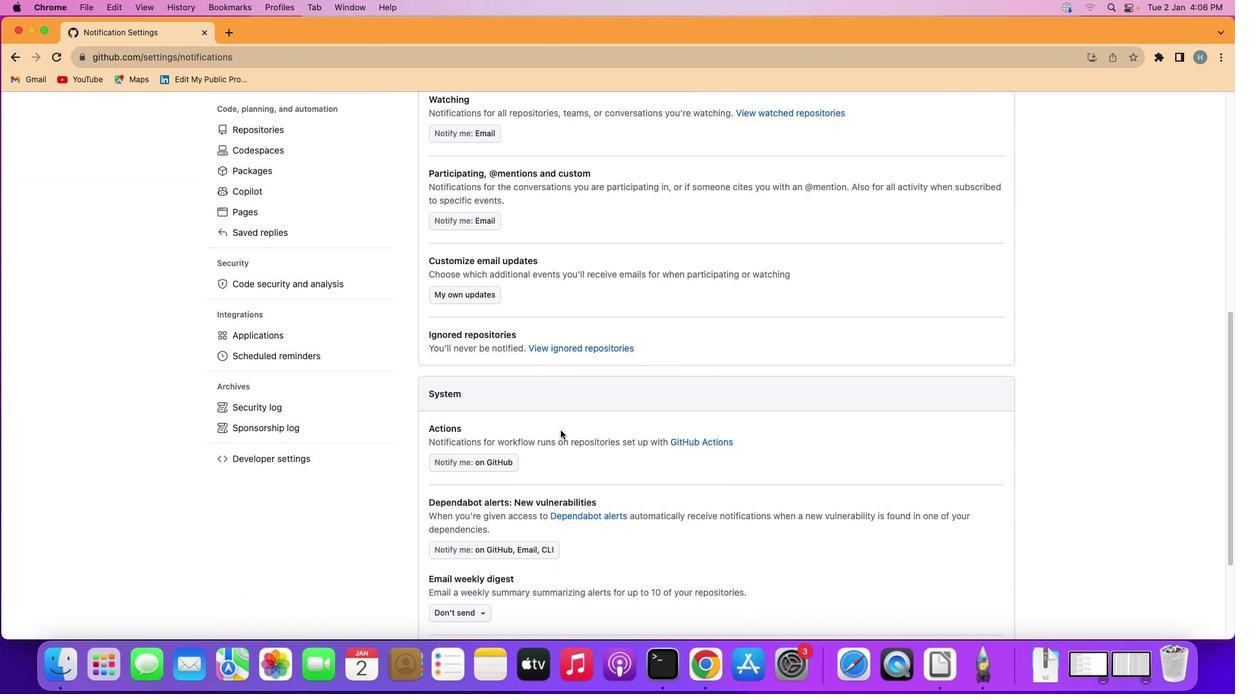 
Action: Mouse scrolled (560, 430) with delta (0, 0)
Screenshot: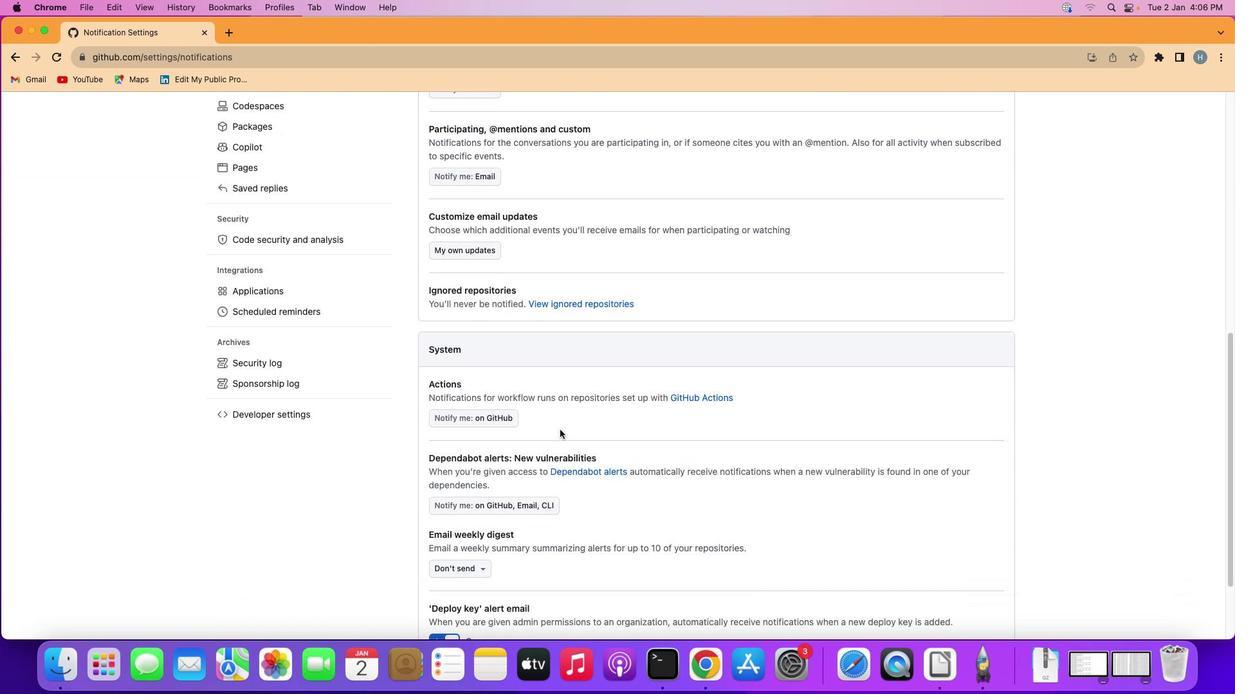 
Action: Mouse scrolled (560, 430) with delta (0, 0)
Screenshot: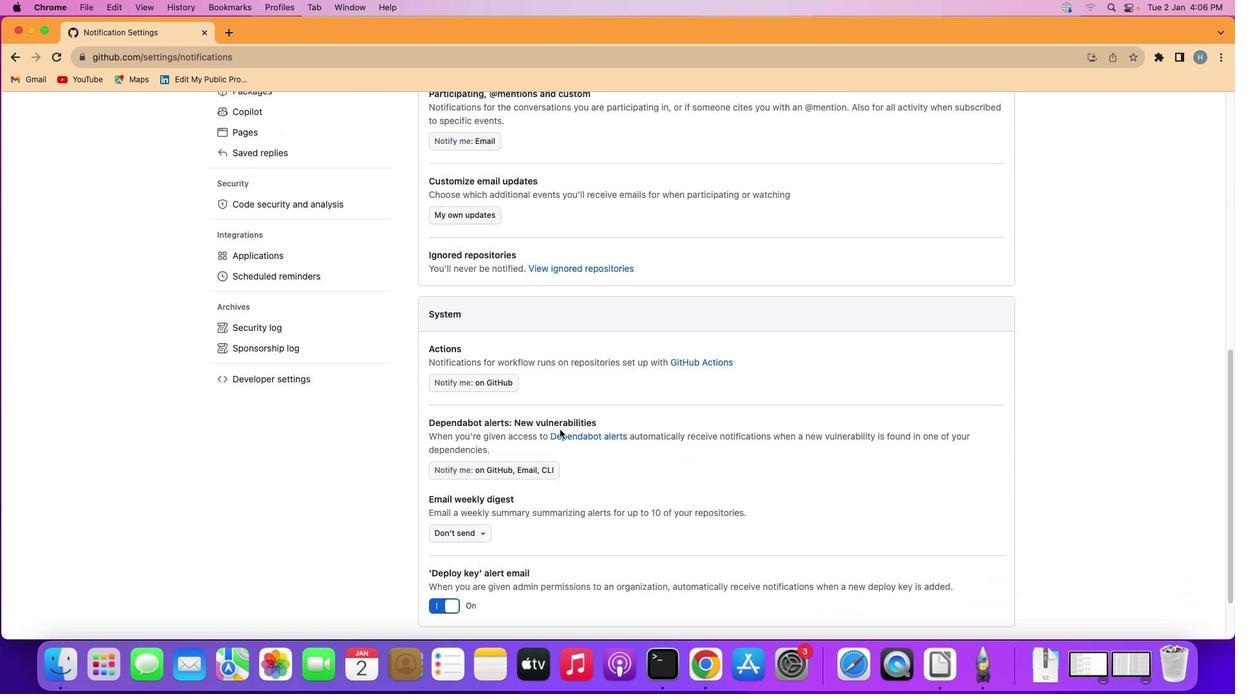 
Action: Mouse moved to (560, 430)
Screenshot: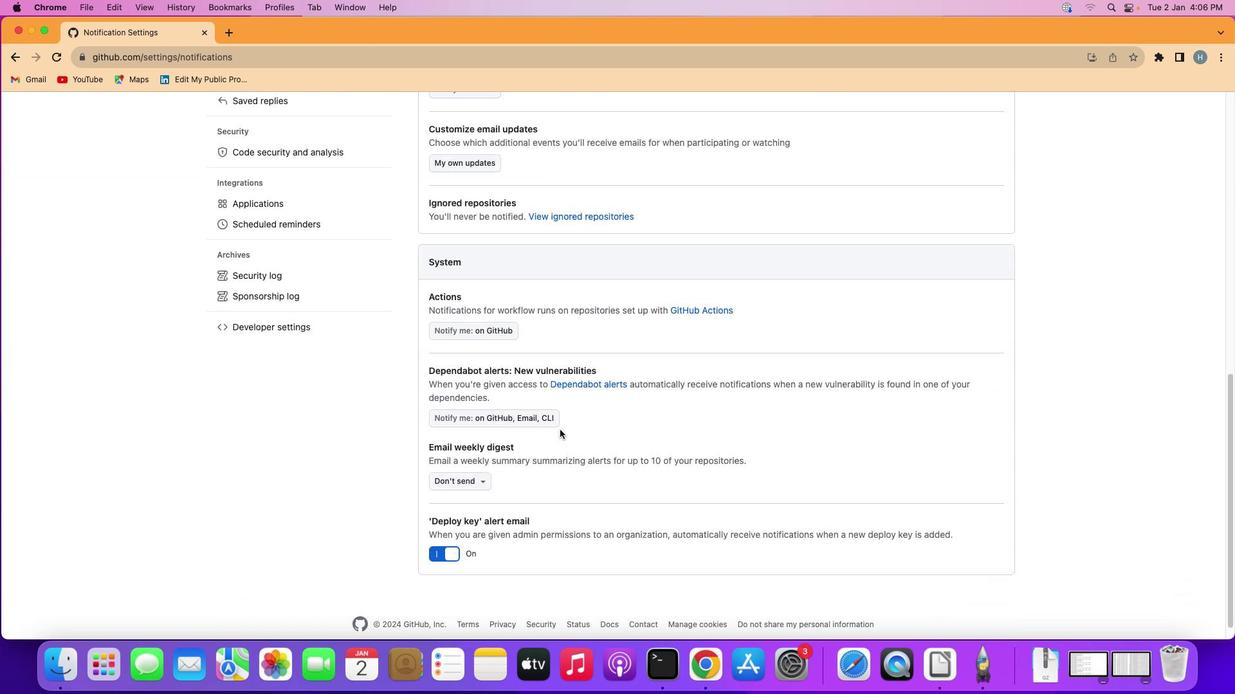 
Action: Mouse scrolled (560, 430) with delta (0, -1)
Screenshot: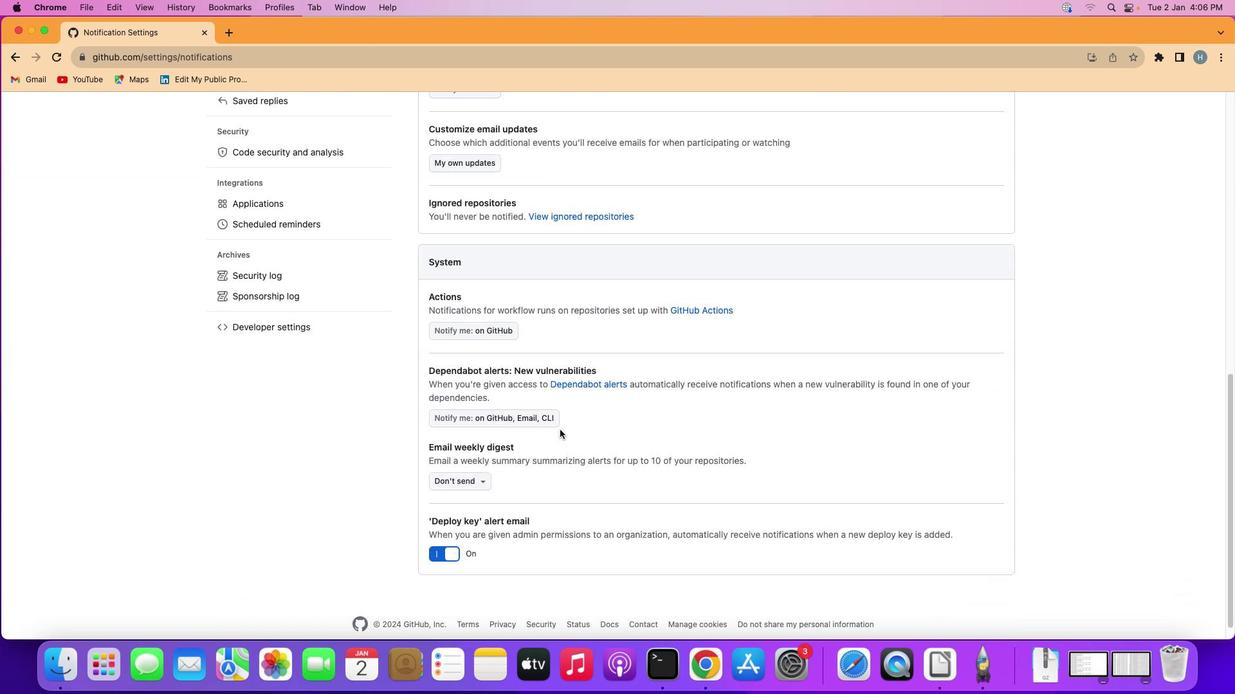 
Action: Mouse scrolled (560, 430) with delta (0, -2)
Screenshot: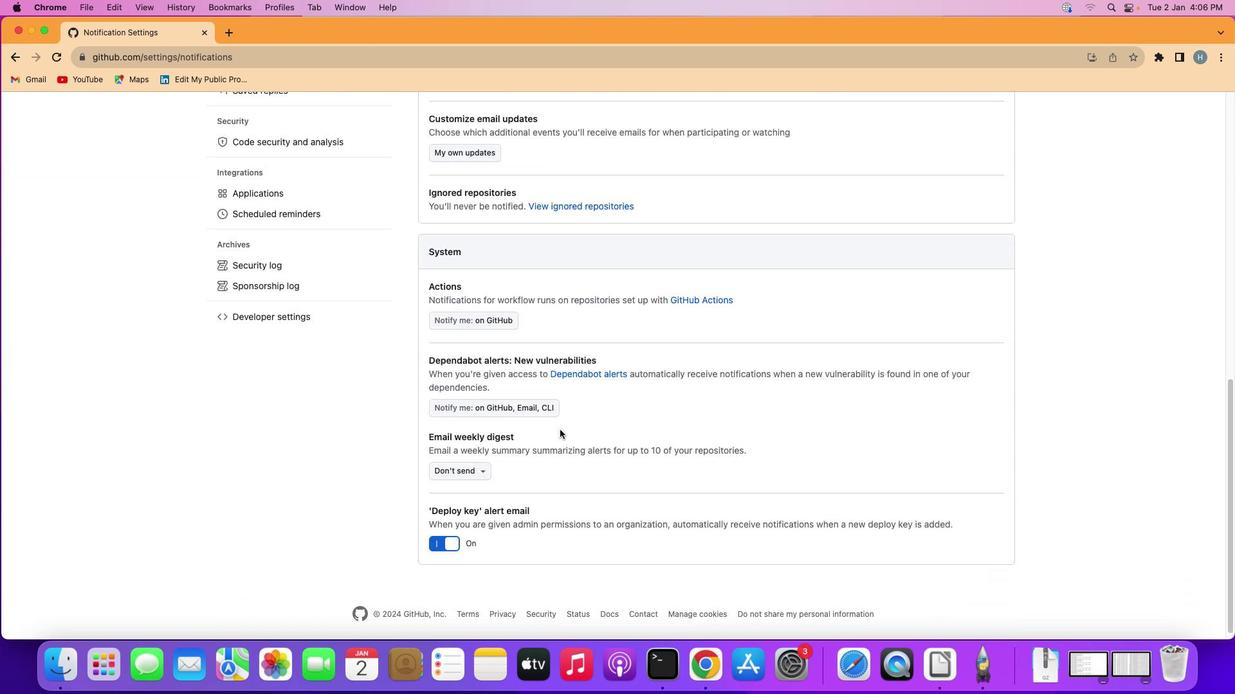 
Action: Mouse moved to (479, 306)
Screenshot: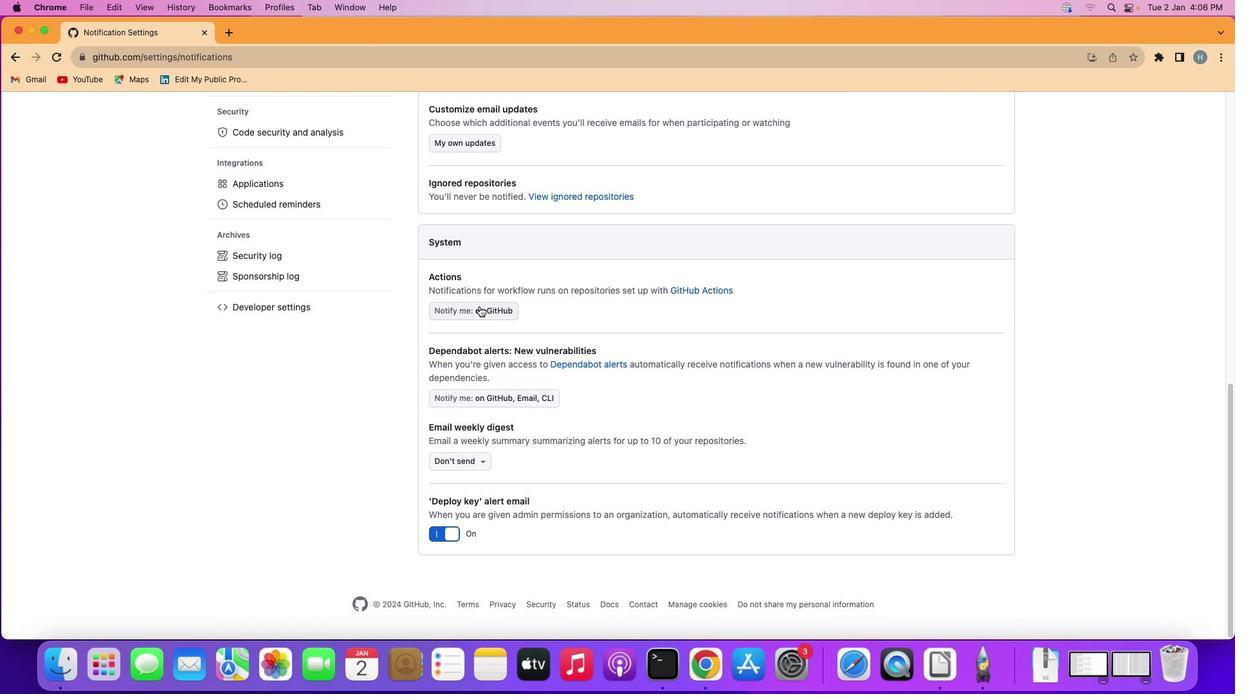 
Action: Mouse pressed left at (479, 306)
Screenshot: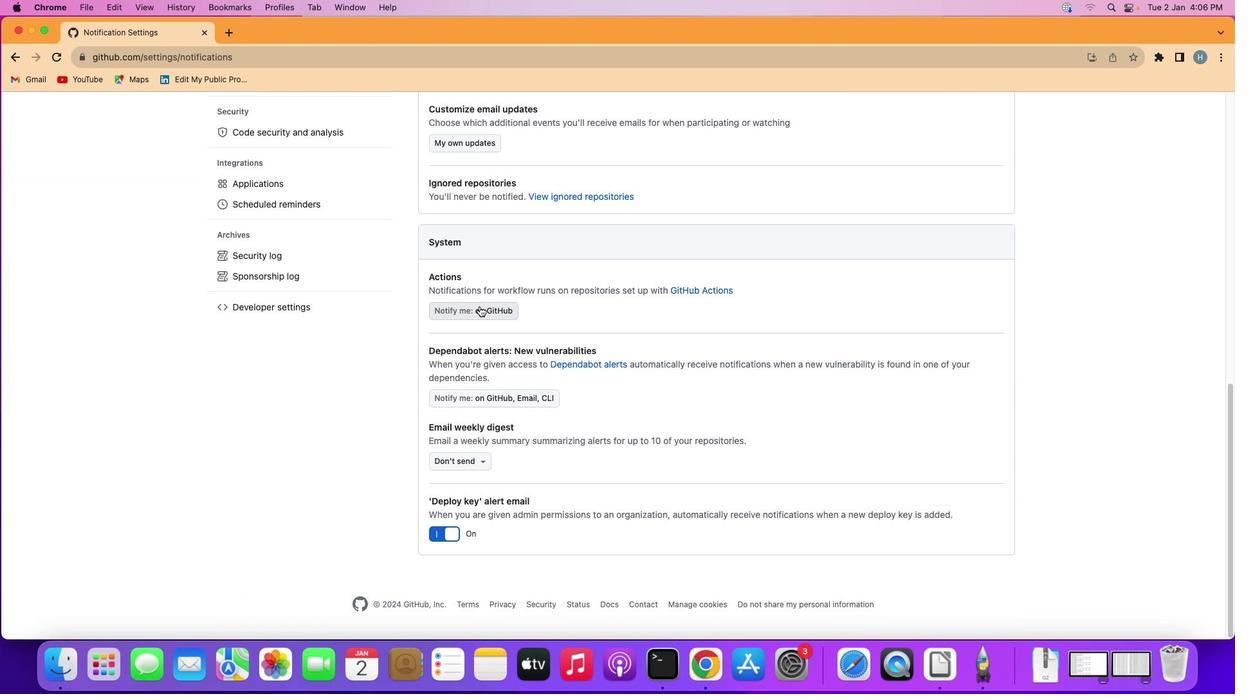 
Action: Mouse moved to (441, 419)
Screenshot: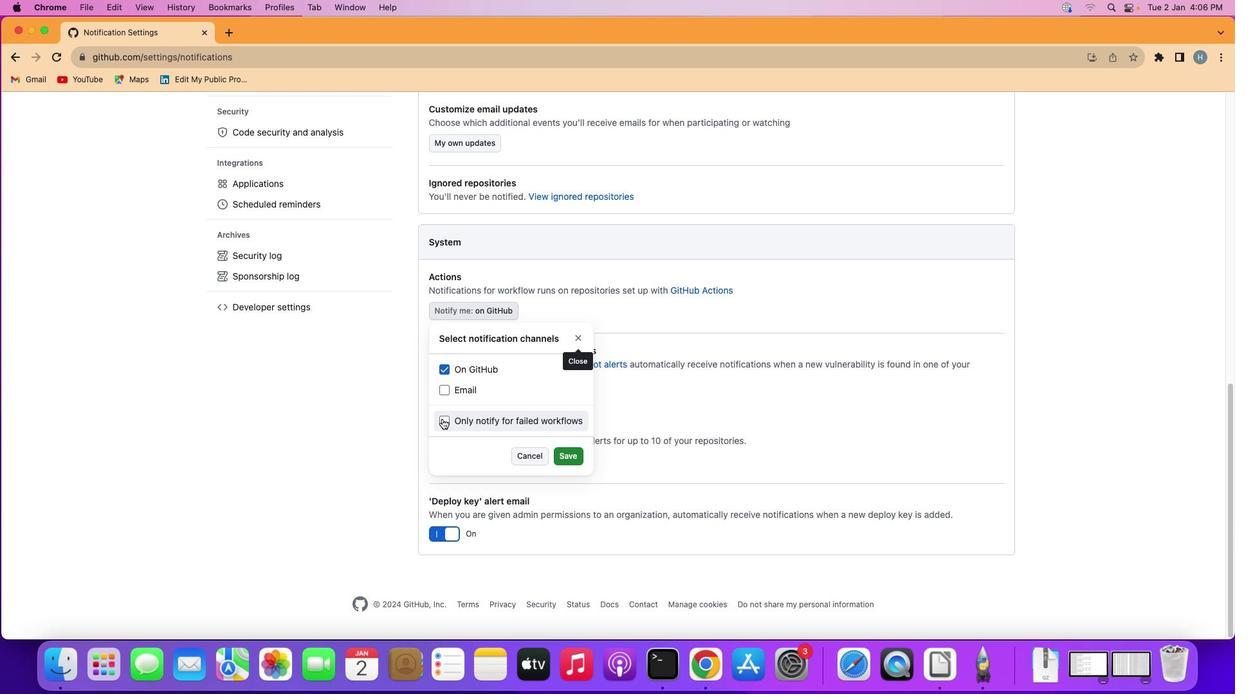 
Action: Mouse pressed left at (441, 419)
Screenshot: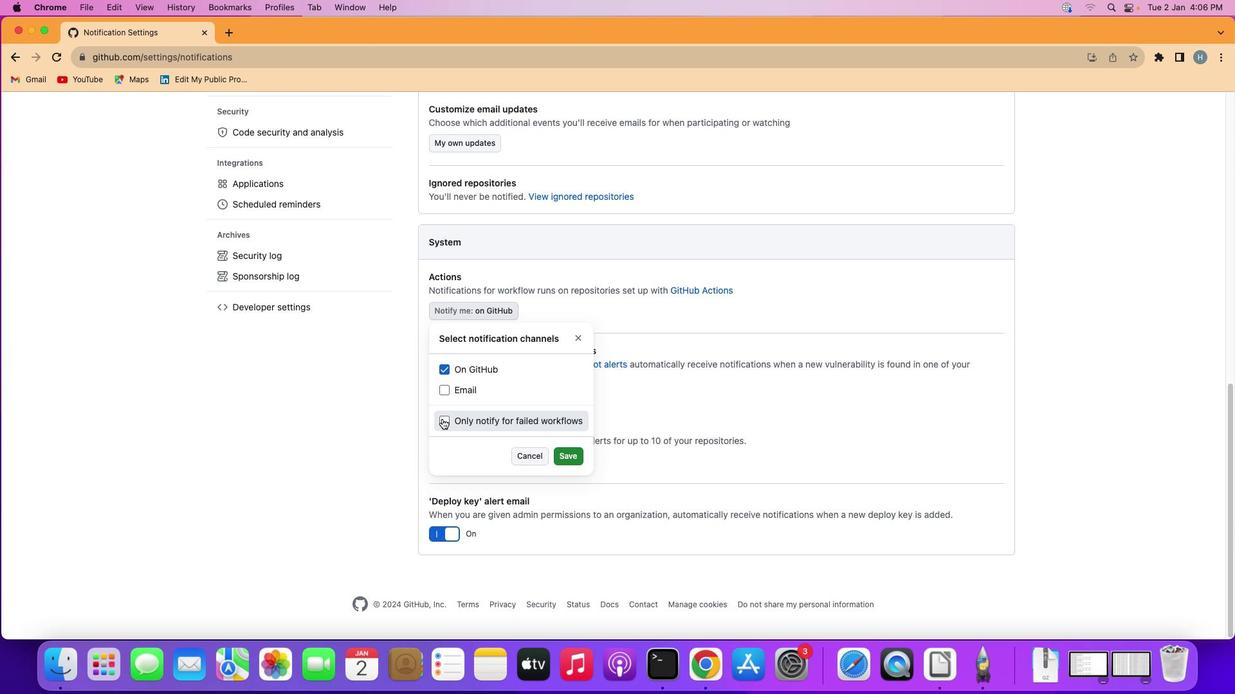 
Action: Mouse moved to (571, 457)
Screenshot: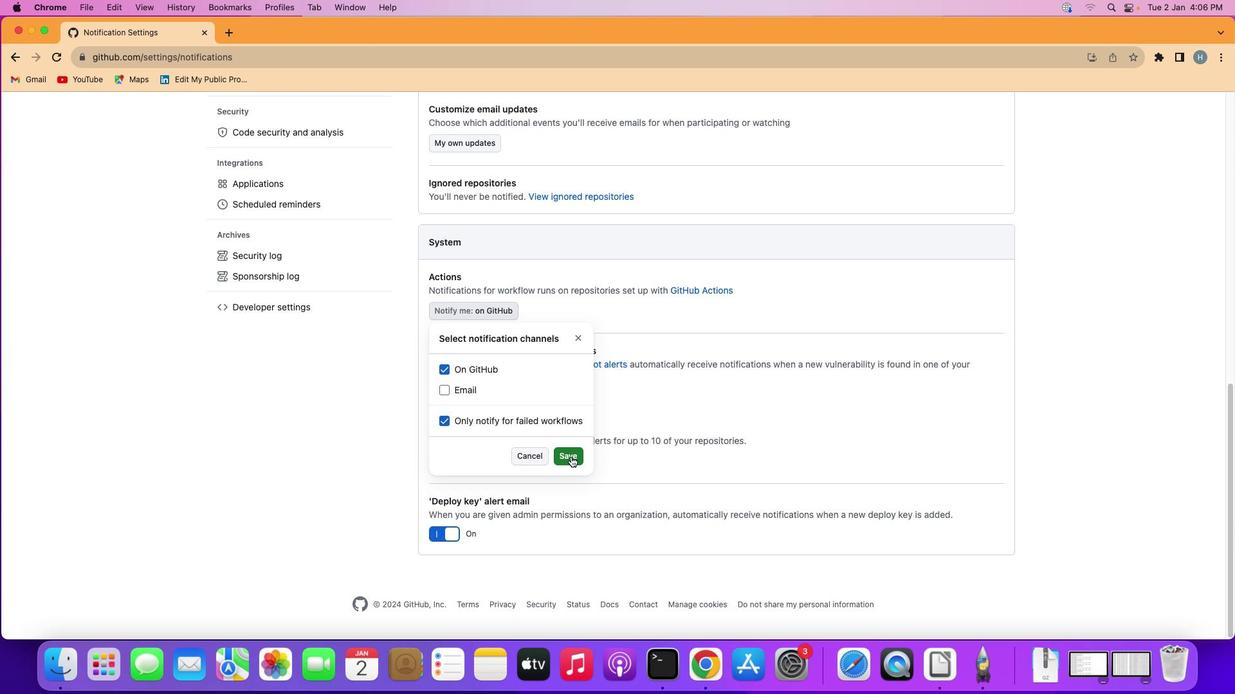
Action: Mouse pressed left at (571, 457)
Screenshot: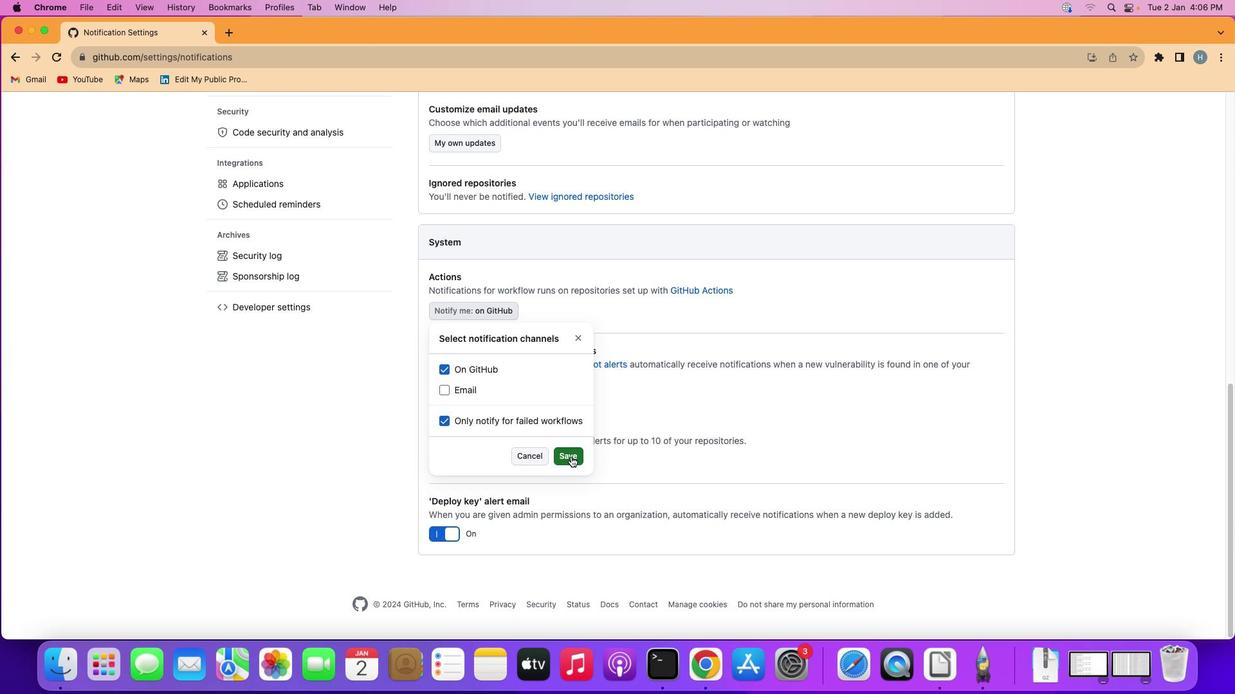 
Action: Mouse moved to (570, 453)
Screenshot: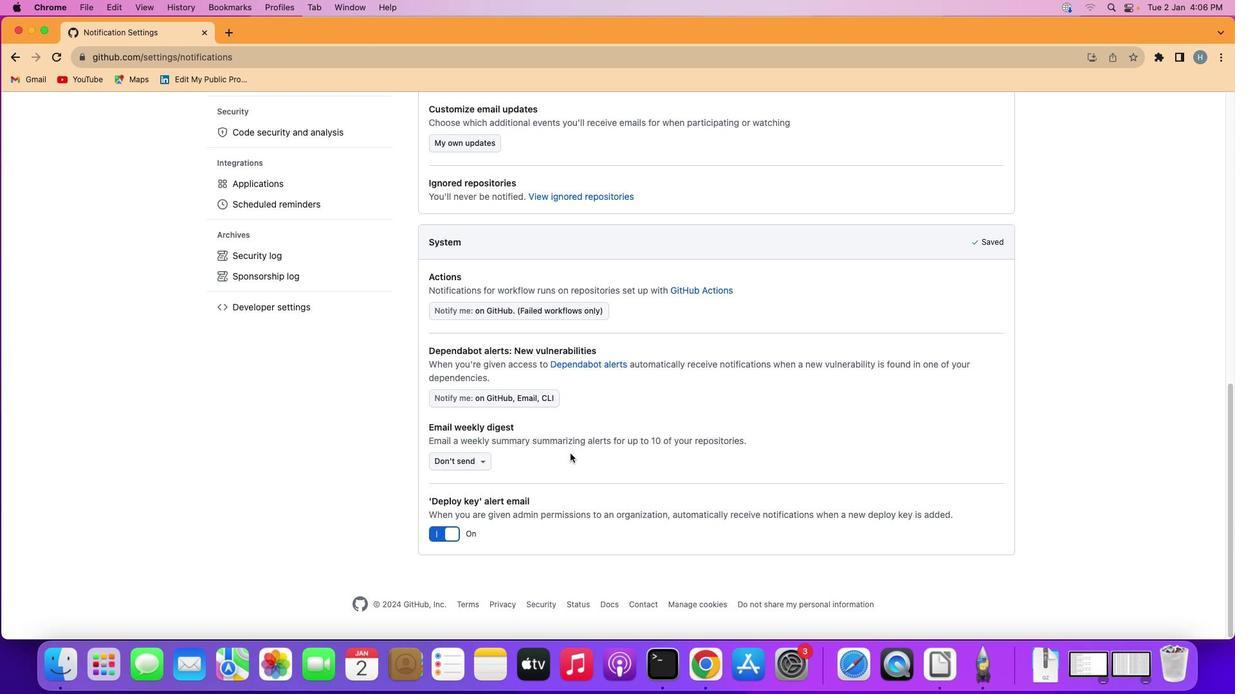 
